 Task: Add Attachment from computer to Card Card0000000397 in Board Board0000000100 in Workspace WS0000000034 in Trello. Add Cover Green to Card Card0000000397 in Board Board0000000100 in Workspace WS0000000034 in Trello. Add "Move Card To …" Button titled Button0000000397 to "top" of the list "To Do" to Card Card0000000397 in Board Board0000000100 in Workspace WS0000000034 in Trello. Add Description DS0000000397 to Card Card0000000398 in Board Board0000000100 in Workspace WS0000000034 in Trello. Add Comment CM0000000397 to Card Card0000000398 in Board Board0000000100 in Workspace WS0000000034 in Trello
Action: Mouse moved to (595, 637)
Screenshot: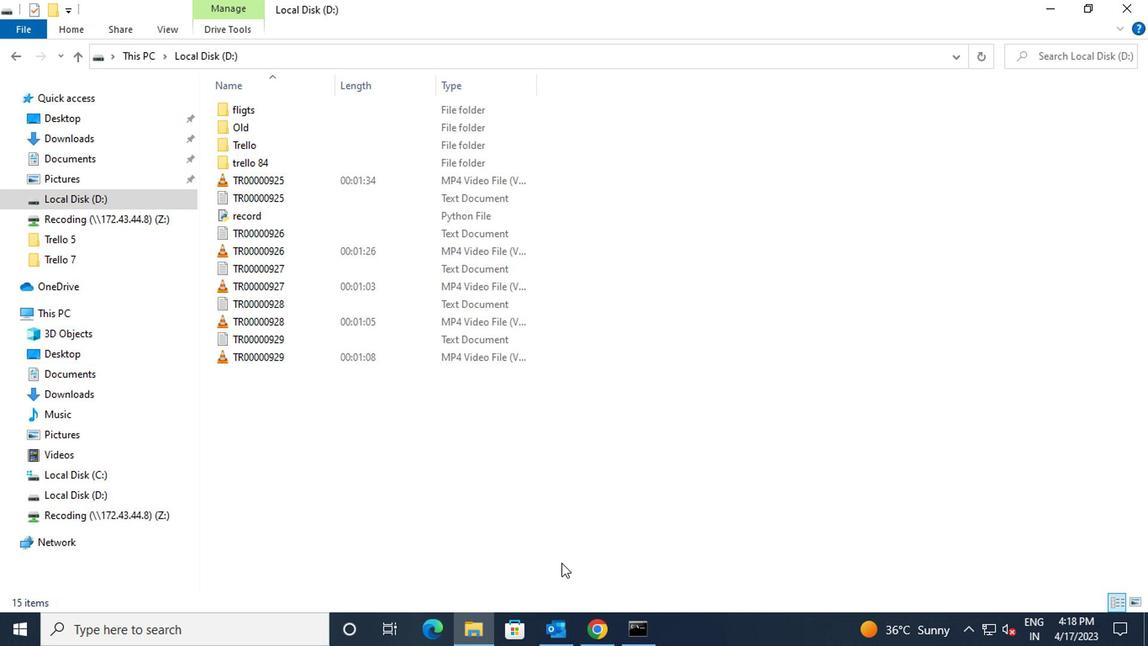 
Action: Mouse pressed left at (595, 637)
Screenshot: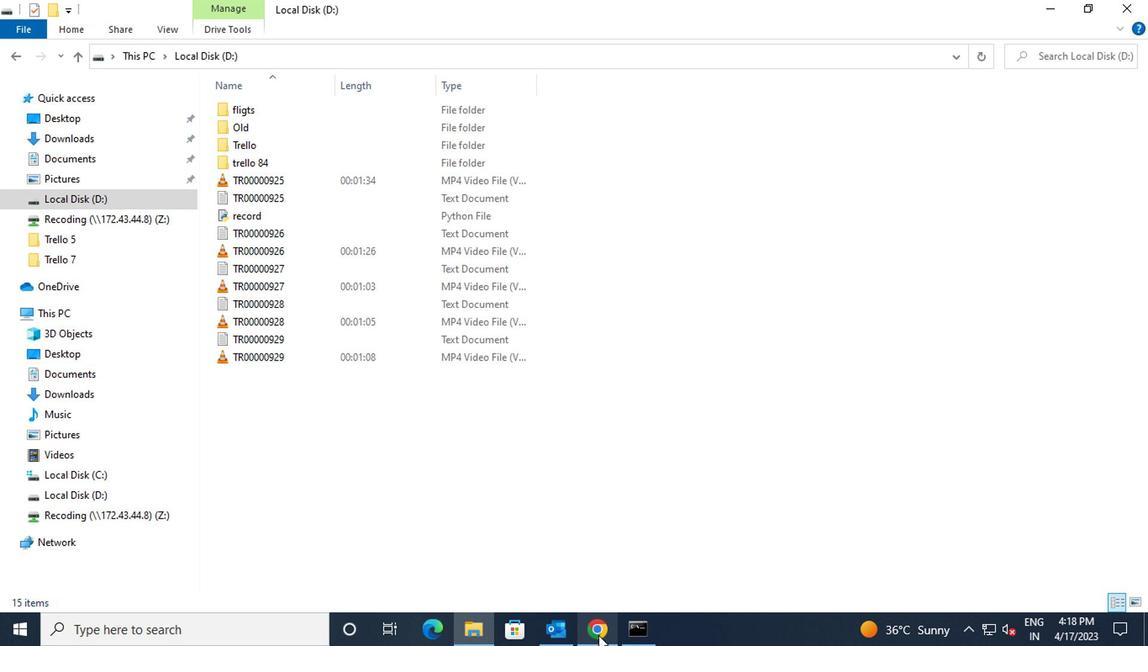 
Action: Mouse moved to (355, 249)
Screenshot: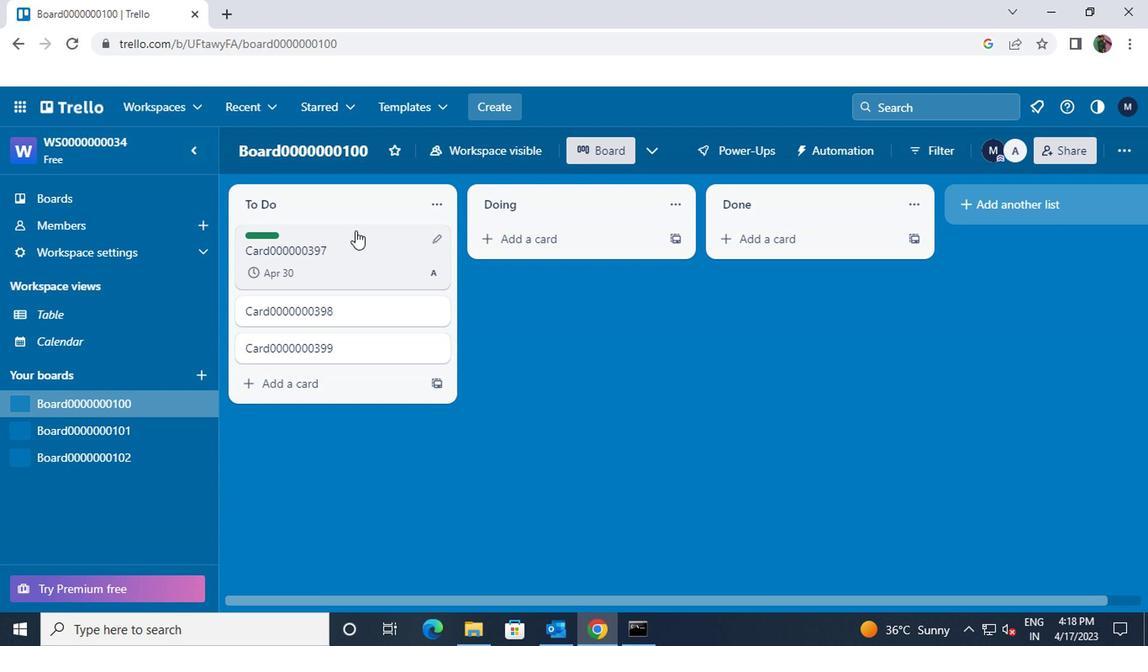 
Action: Mouse pressed left at (355, 249)
Screenshot: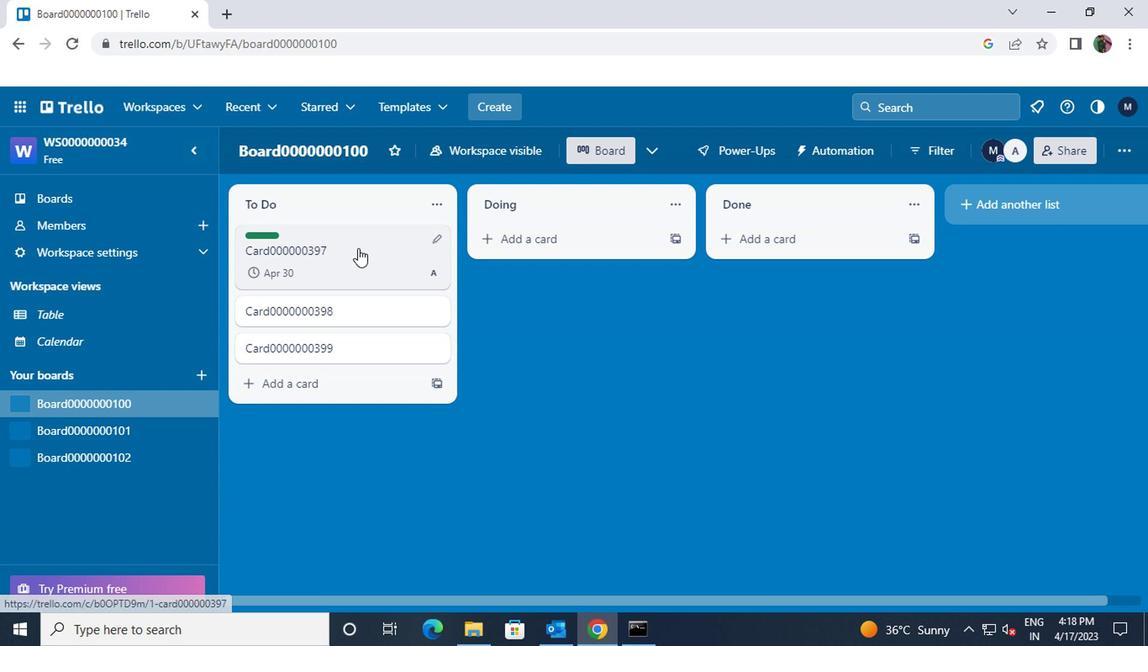 
Action: Mouse moved to (778, 375)
Screenshot: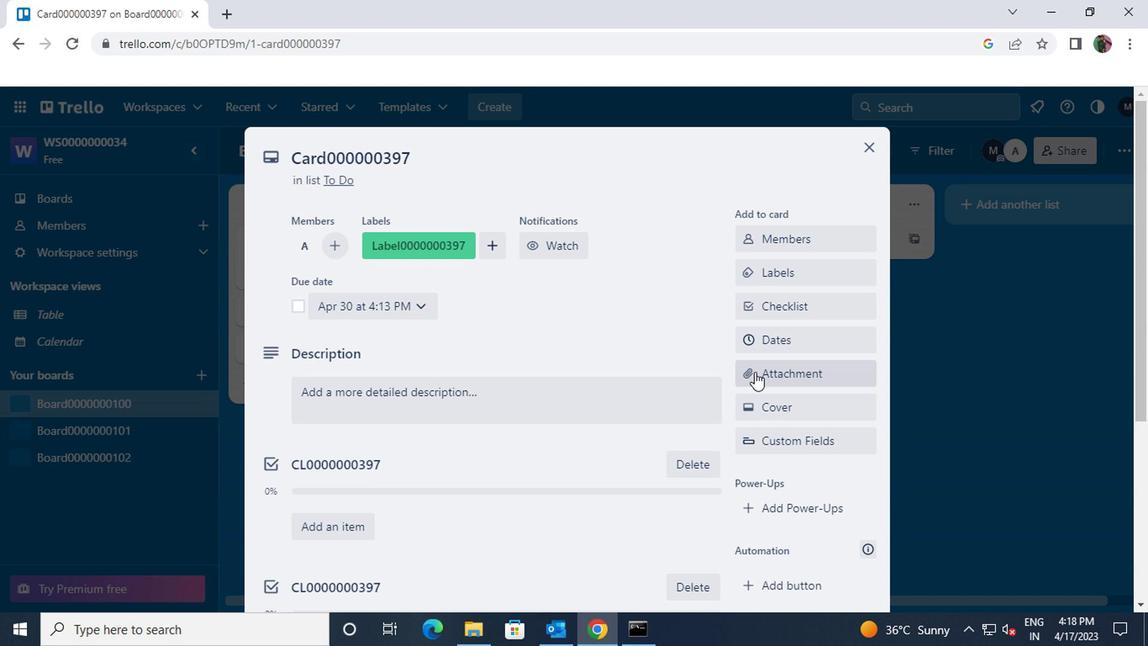 
Action: Mouse pressed left at (778, 375)
Screenshot: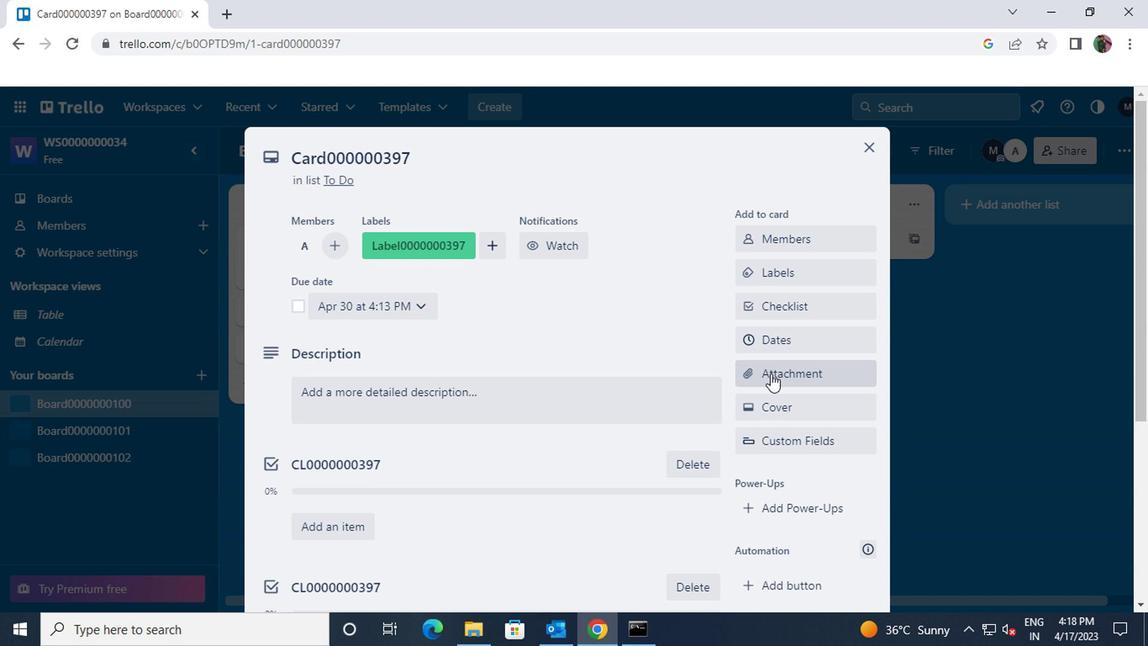 
Action: Mouse moved to (807, 168)
Screenshot: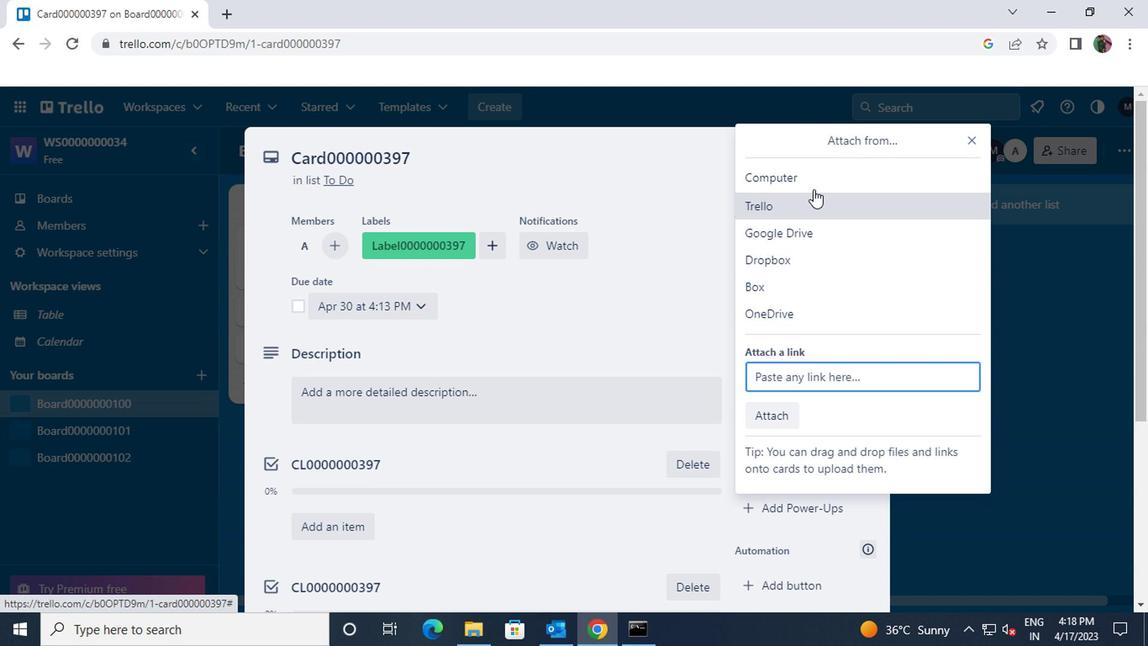 
Action: Mouse pressed left at (807, 168)
Screenshot: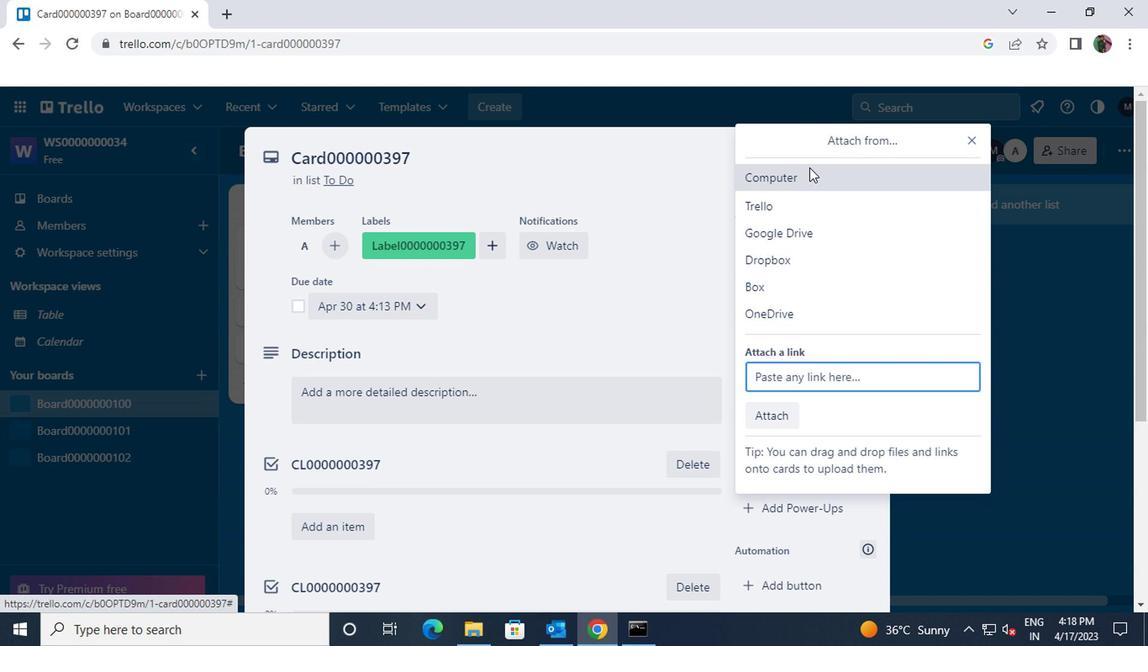 
Action: Mouse moved to (456, 175)
Screenshot: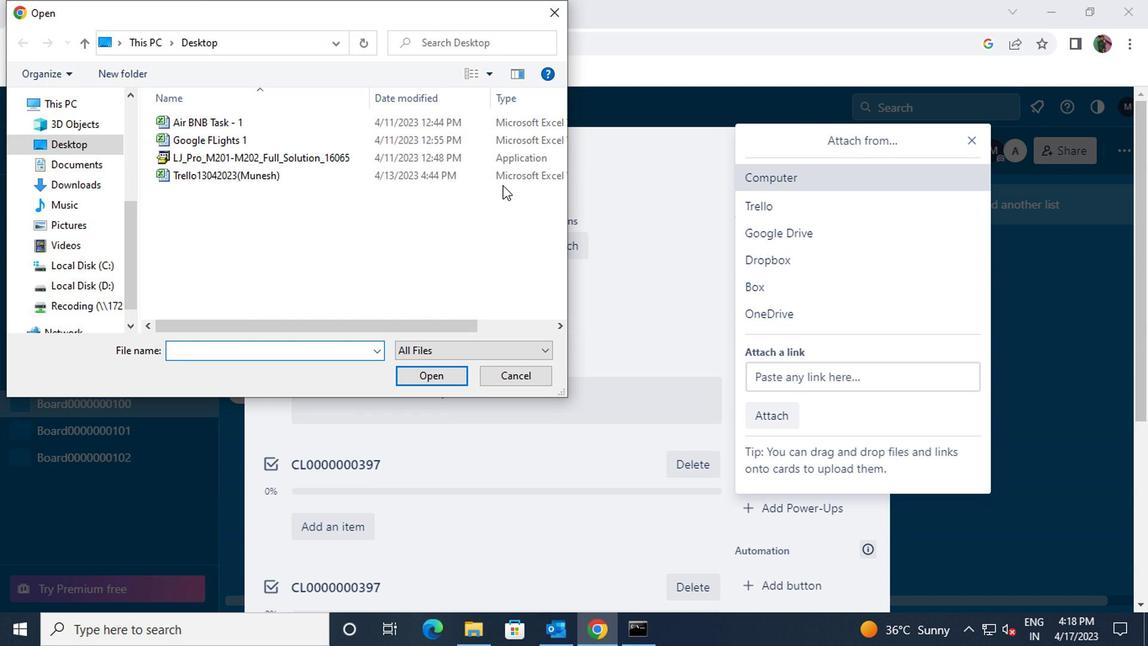 
Action: Mouse pressed left at (456, 175)
Screenshot: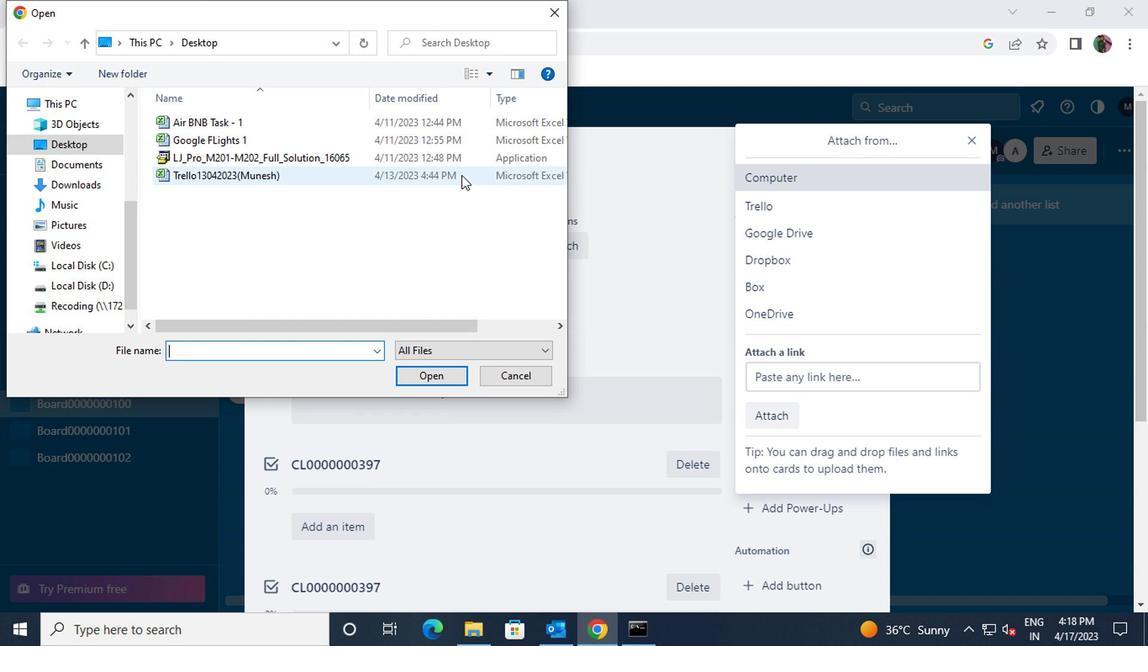 
Action: Mouse moved to (432, 375)
Screenshot: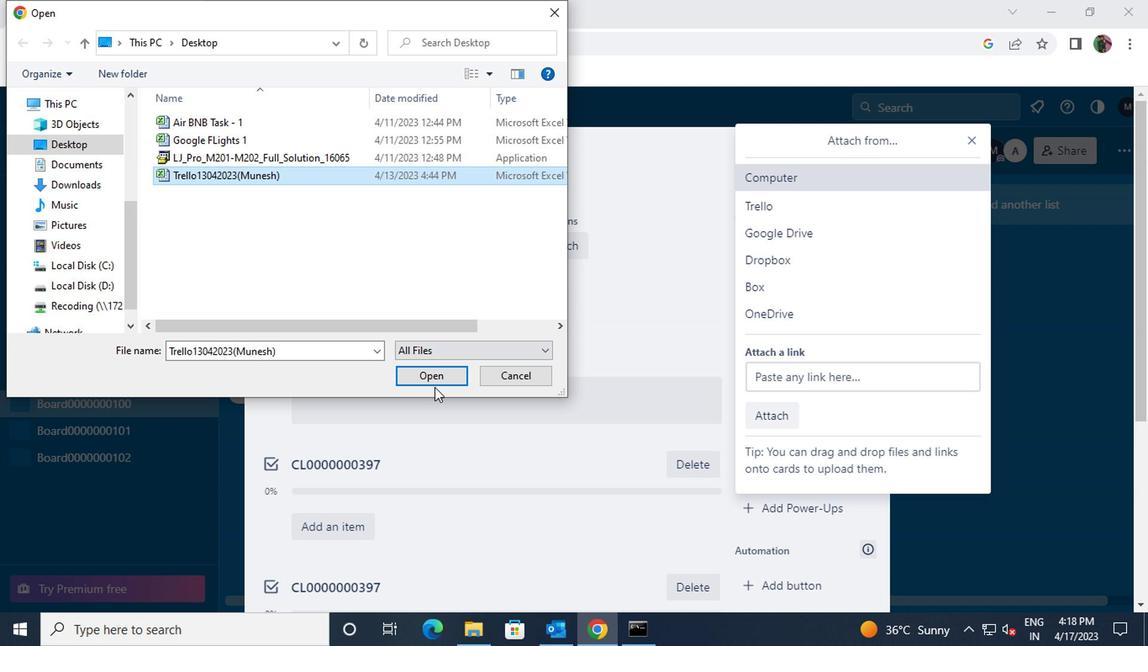
Action: Mouse pressed left at (432, 375)
Screenshot: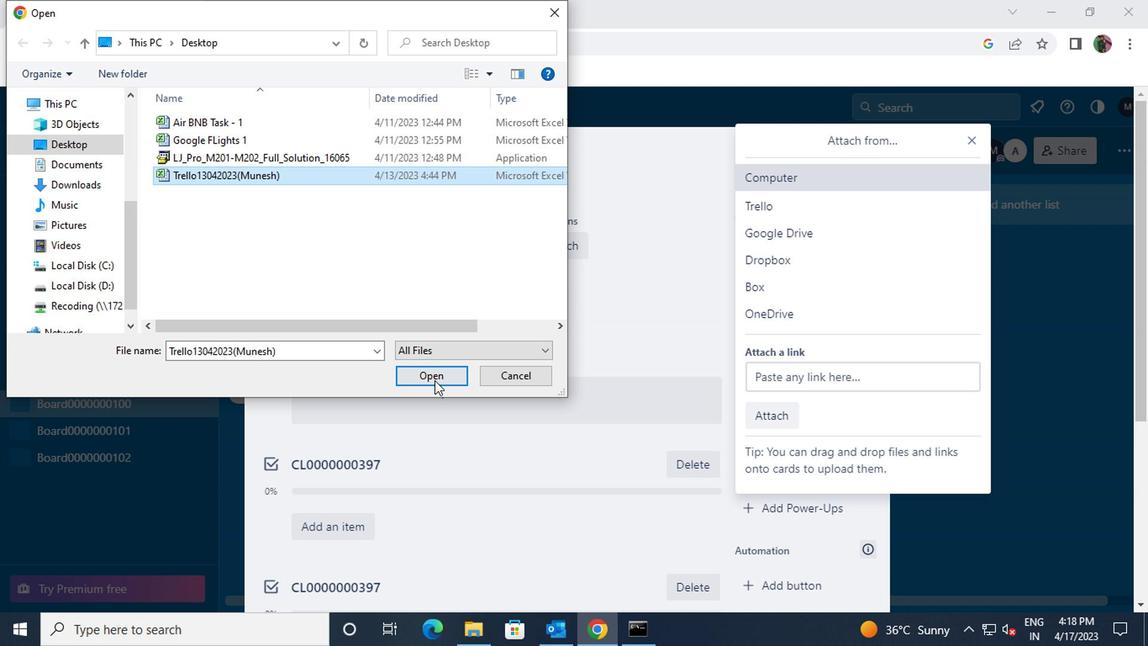
Action: Mouse moved to (796, 411)
Screenshot: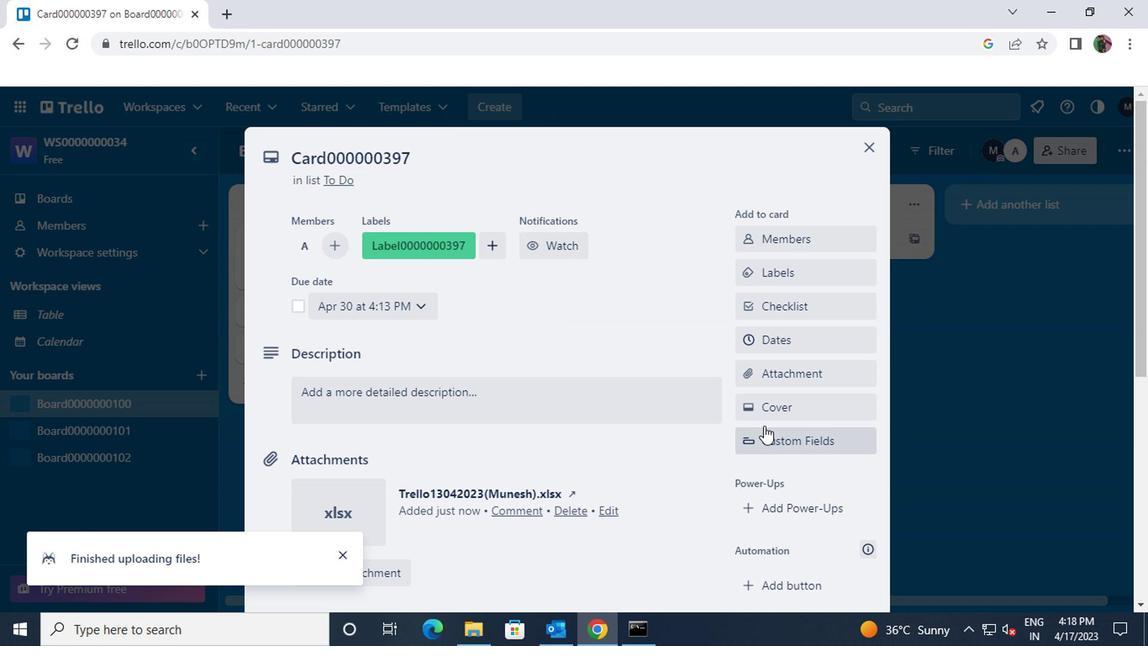 
Action: Mouse pressed left at (796, 411)
Screenshot: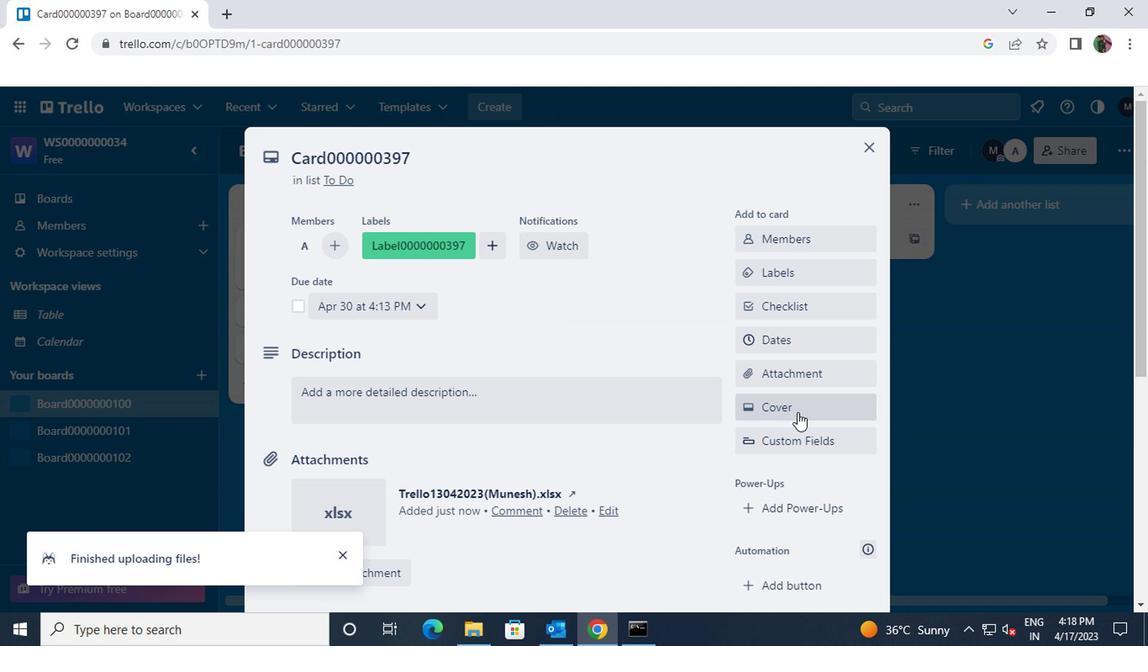 
Action: Mouse moved to (772, 288)
Screenshot: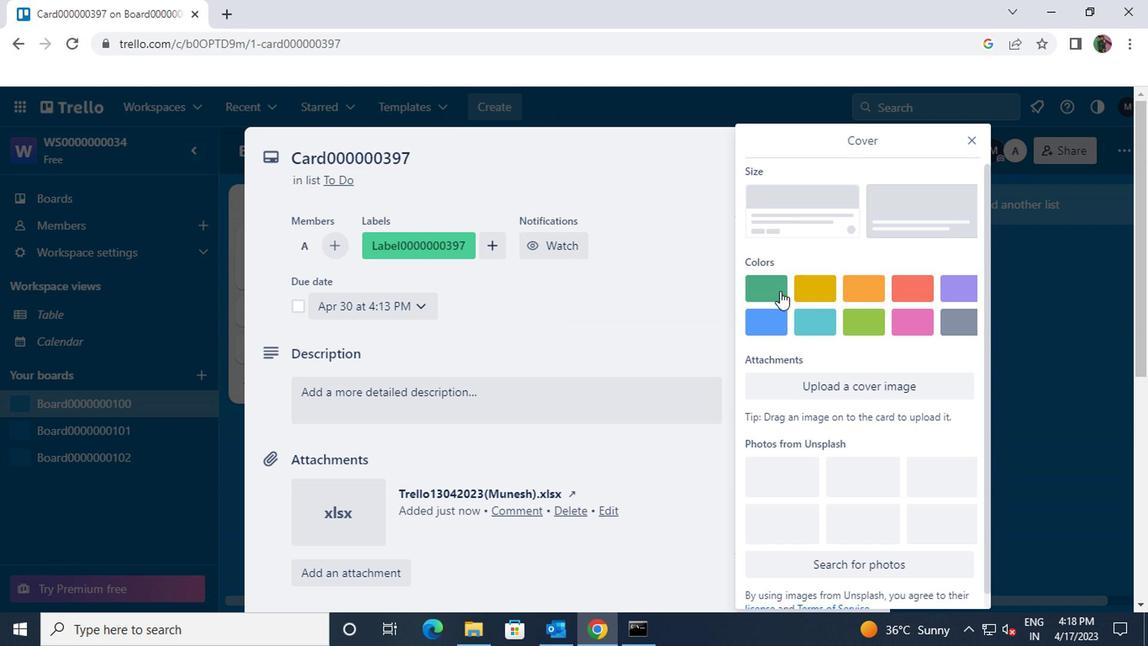 
Action: Mouse pressed left at (772, 288)
Screenshot: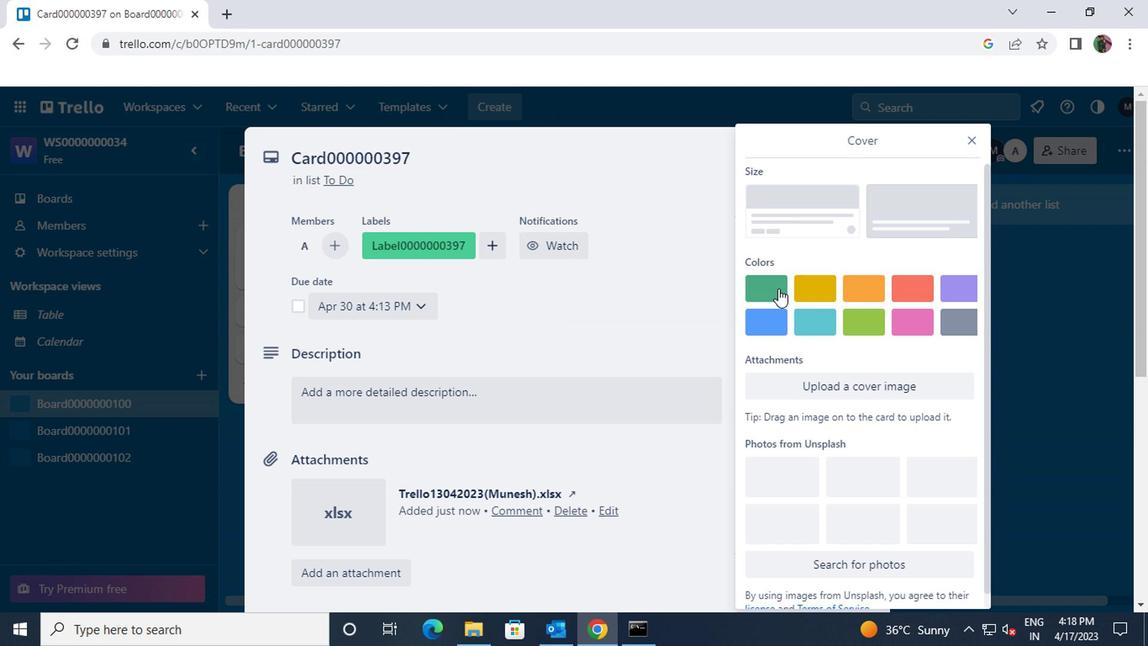 
Action: Mouse moved to (967, 143)
Screenshot: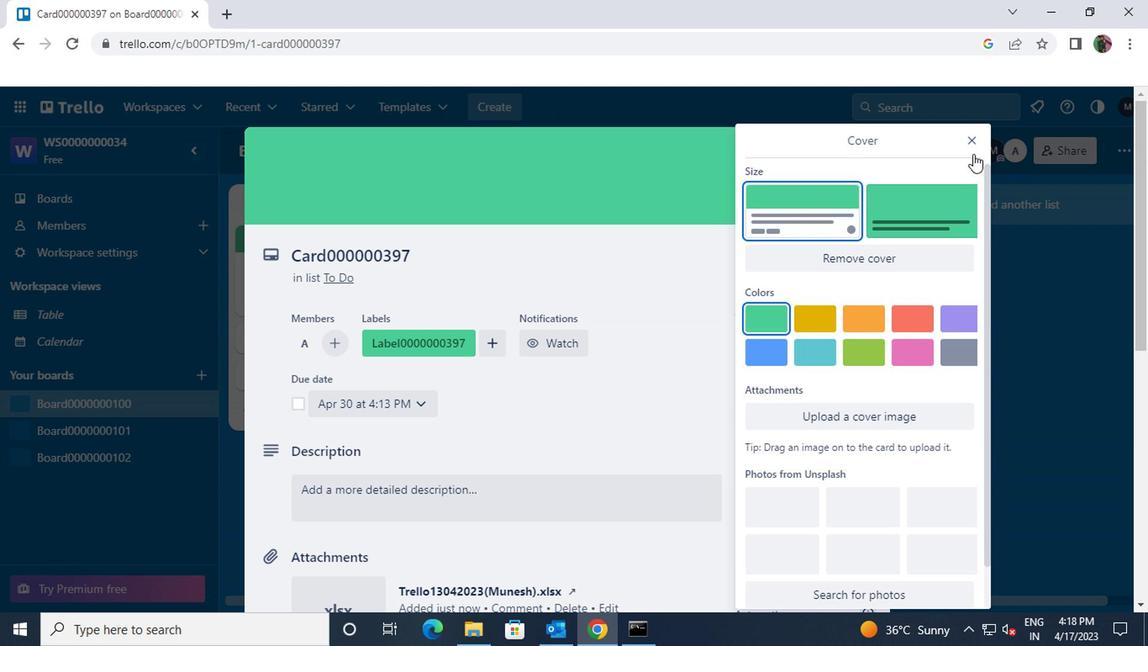 
Action: Mouse pressed left at (967, 143)
Screenshot: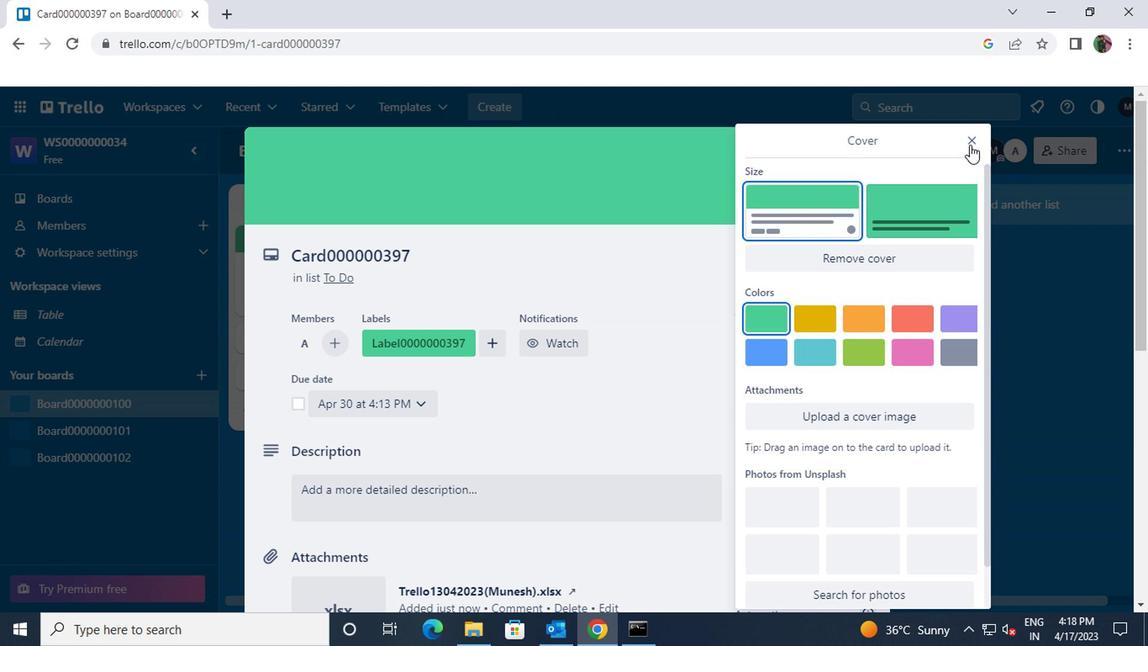 
Action: Mouse moved to (812, 368)
Screenshot: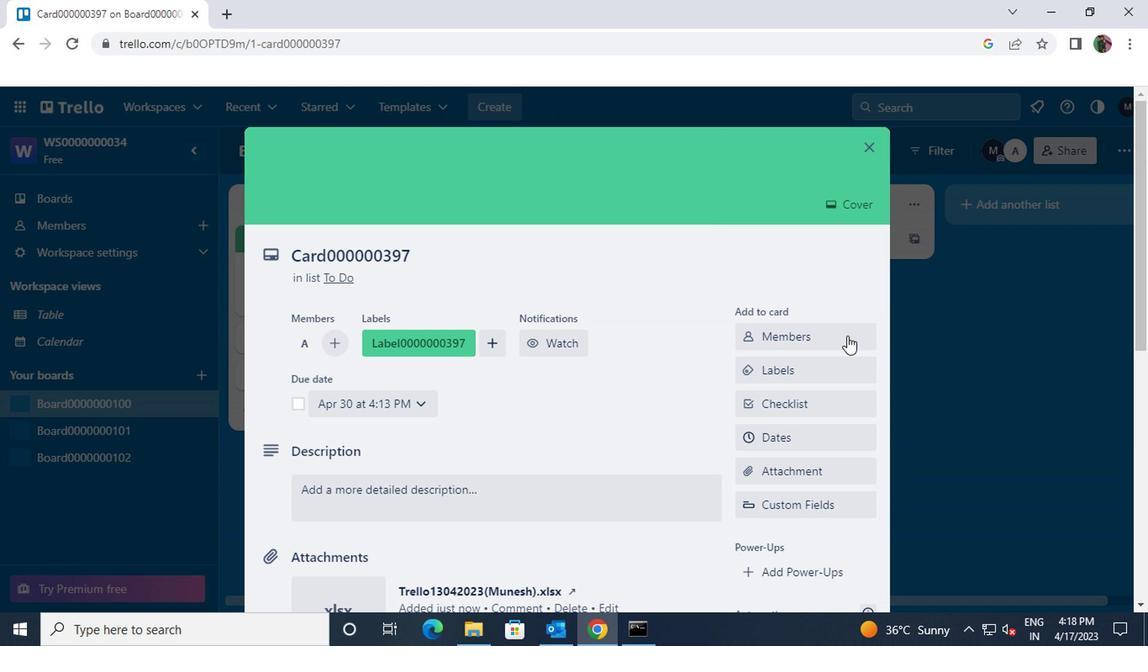 
Action: Mouse scrolled (812, 367) with delta (0, -1)
Screenshot: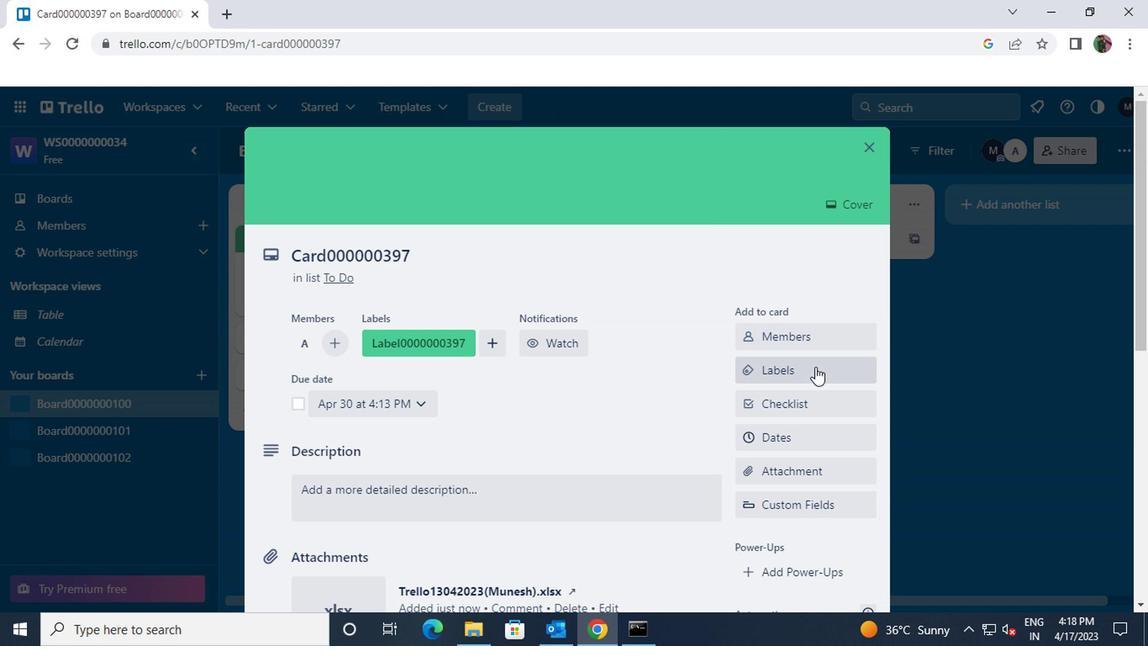 
Action: Mouse scrolled (812, 367) with delta (0, -1)
Screenshot: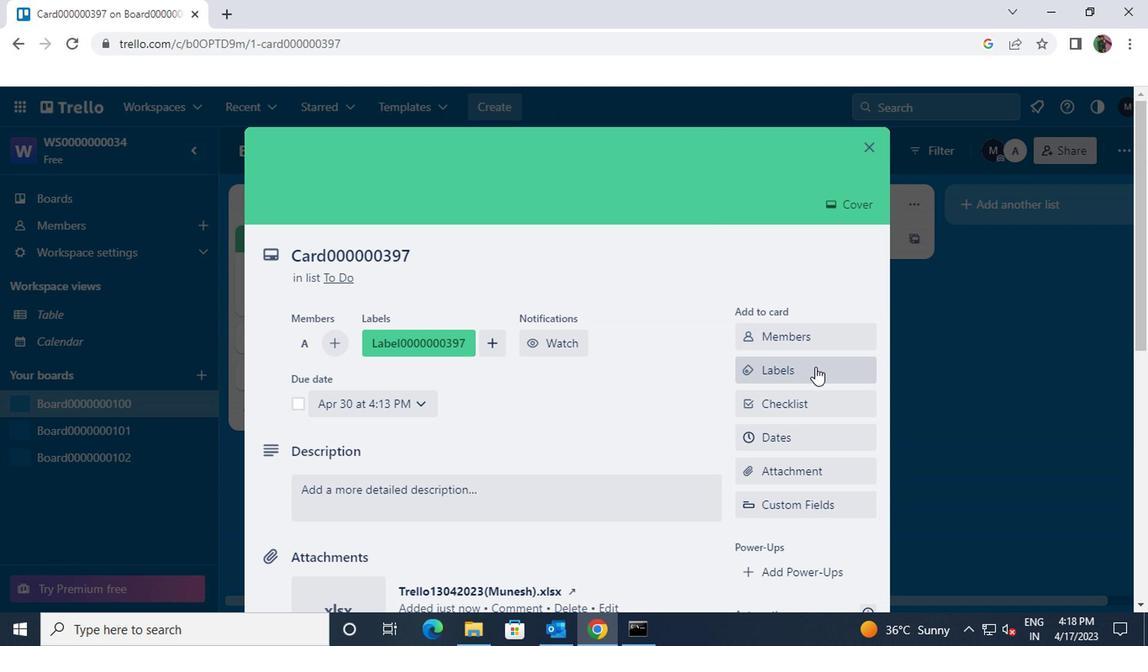 
Action: Mouse moved to (811, 368)
Screenshot: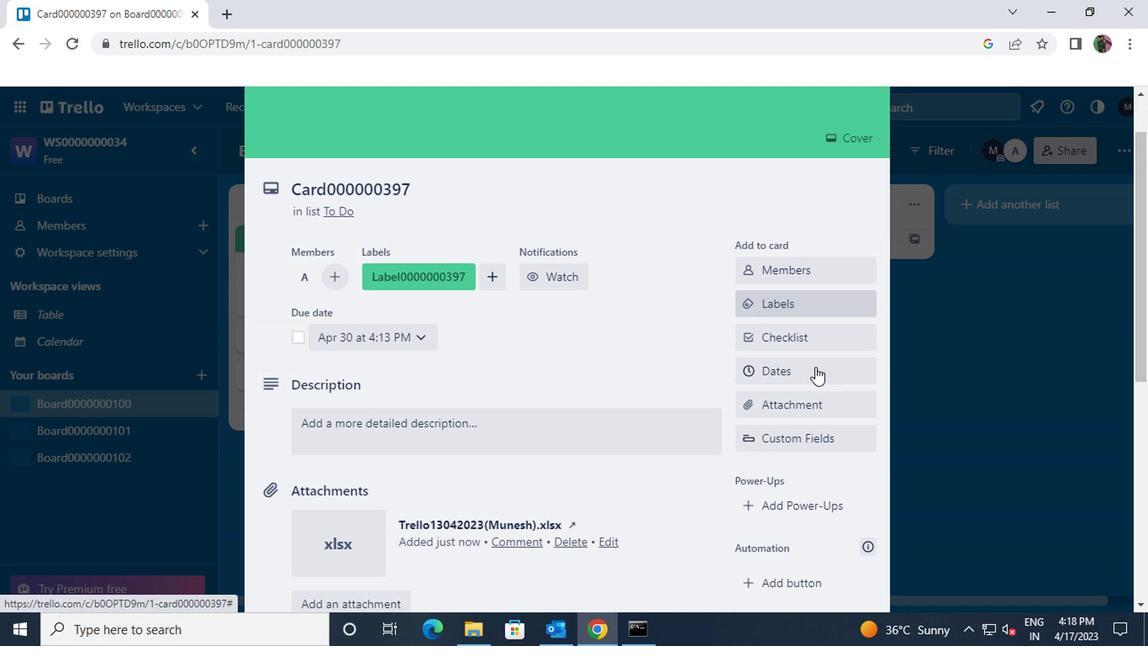 
Action: Mouse scrolled (811, 367) with delta (0, -1)
Screenshot: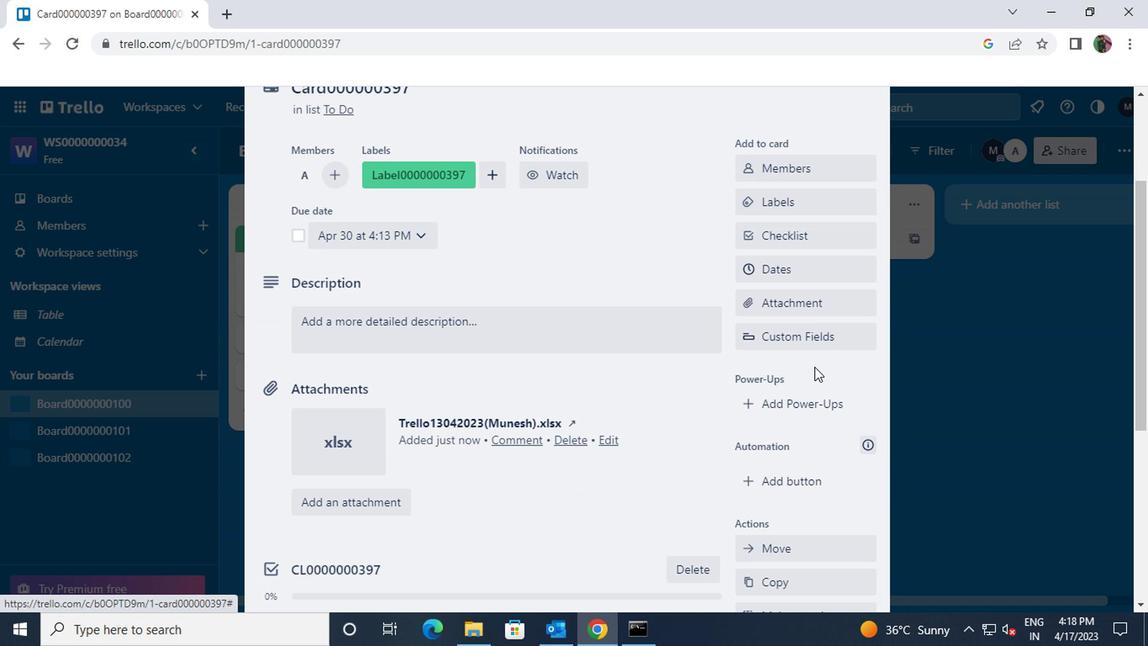 
Action: Mouse moved to (799, 397)
Screenshot: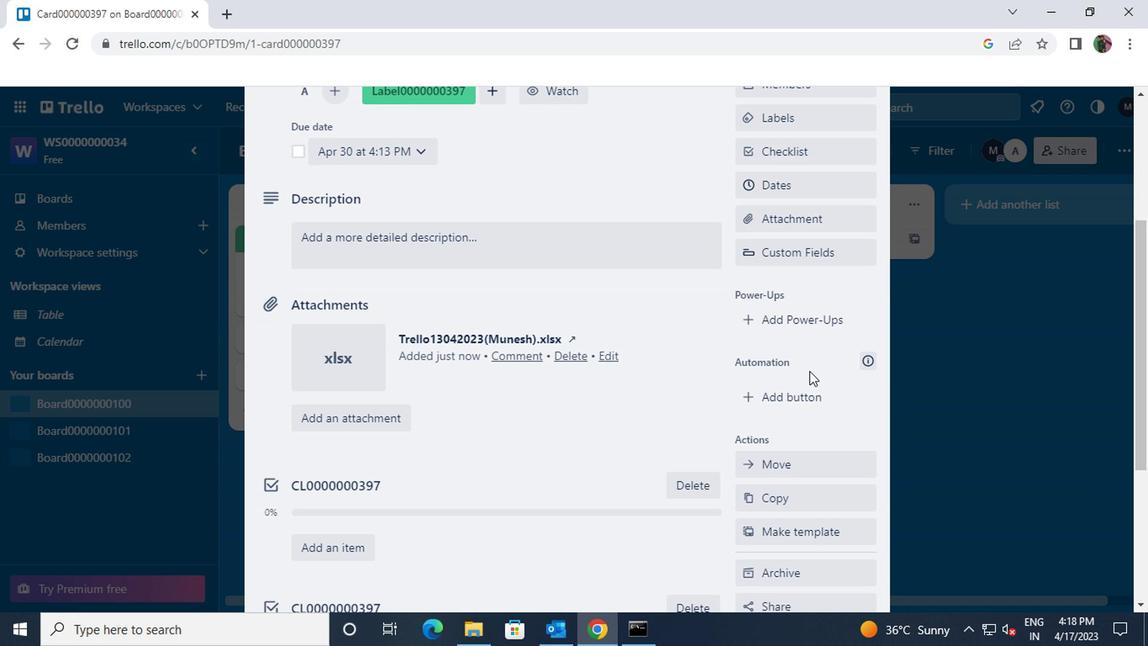 
Action: Mouse pressed left at (799, 397)
Screenshot: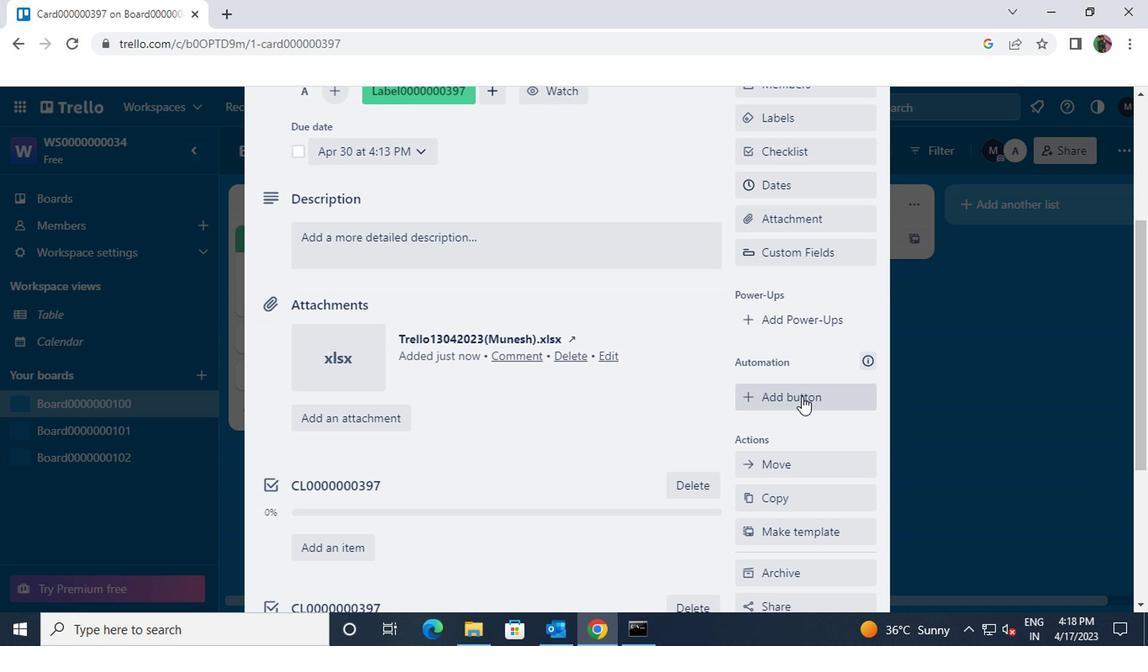 
Action: Mouse moved to (820, 216)
Screenshot: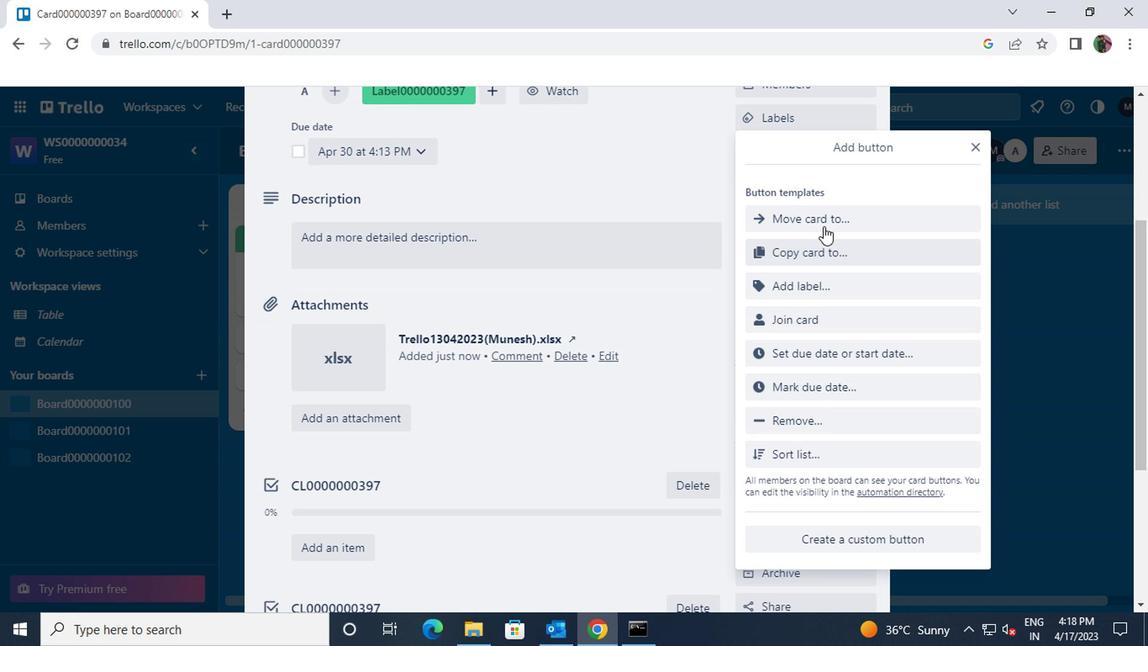 
Action: Mouse pressed left at (820, 216)
Screenshot: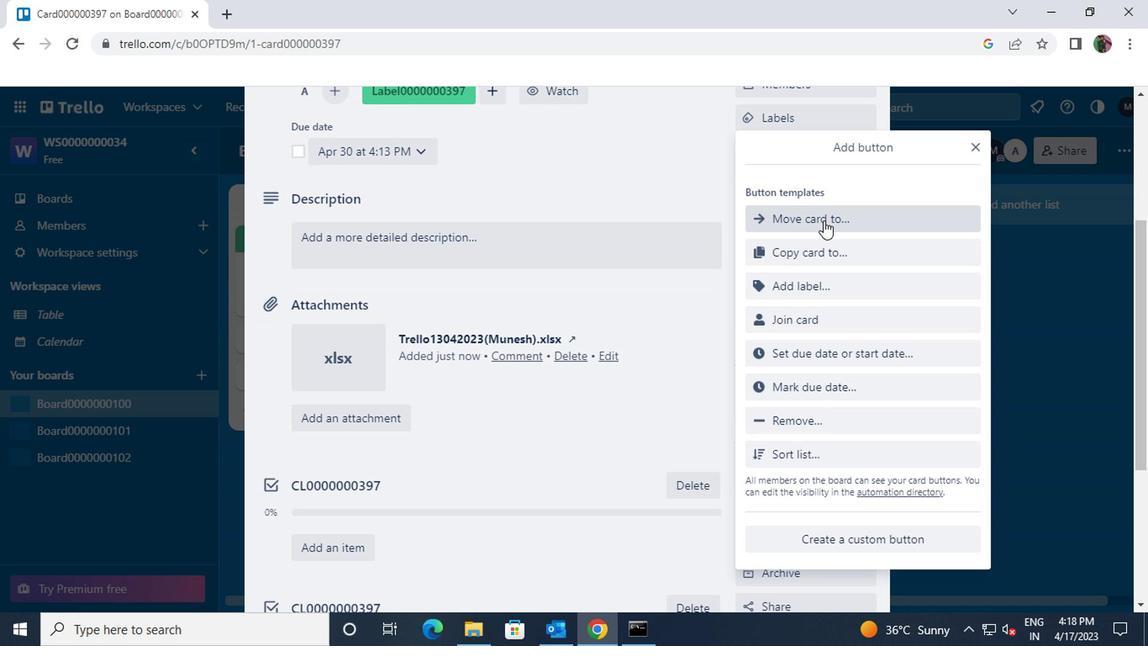 
Action: Key pressed <Key.shift>BUTTTON0000000397
Screenshot: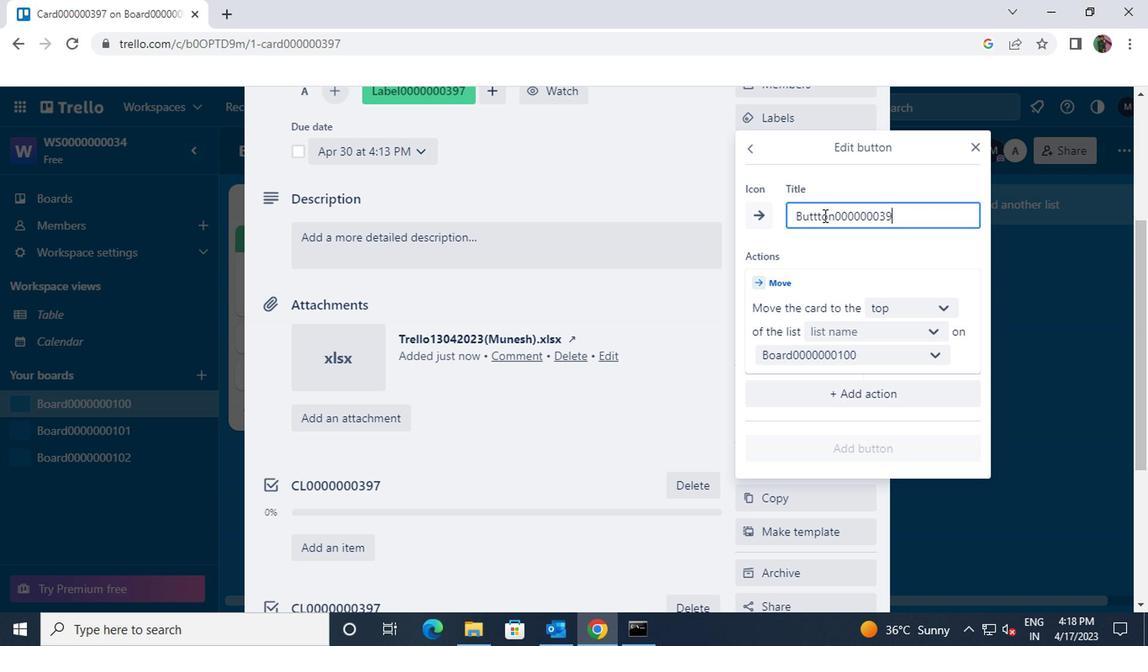
Action: Mouse moved to (944, 299)
Screenshot: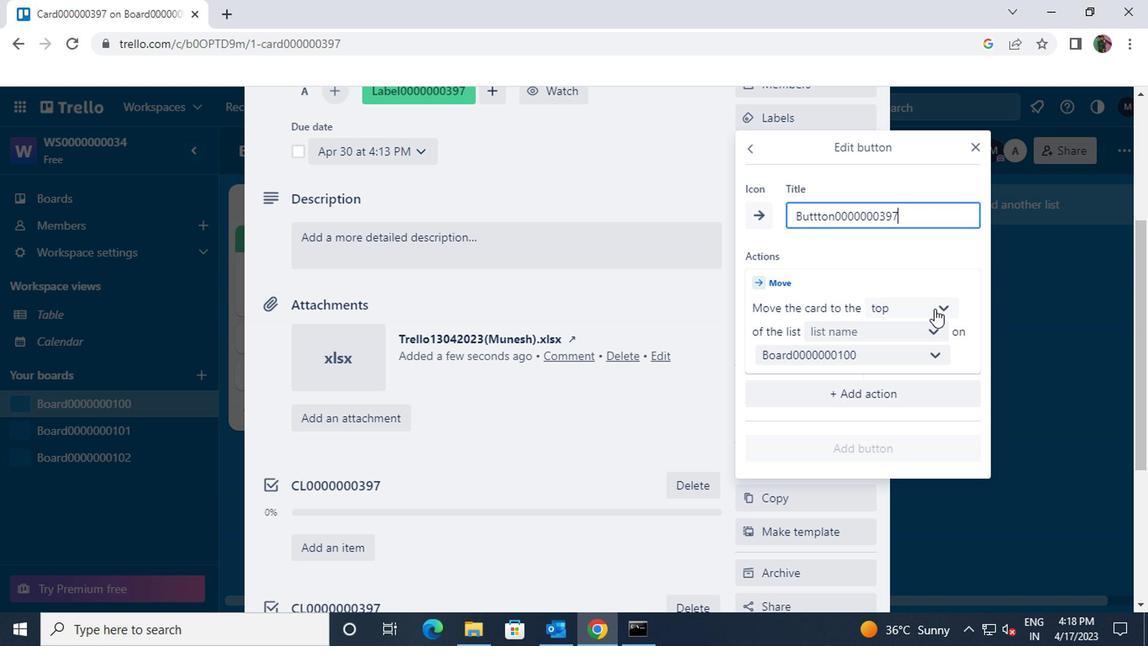
Action: Mouse pressed left at (944, 299)
Screenshot: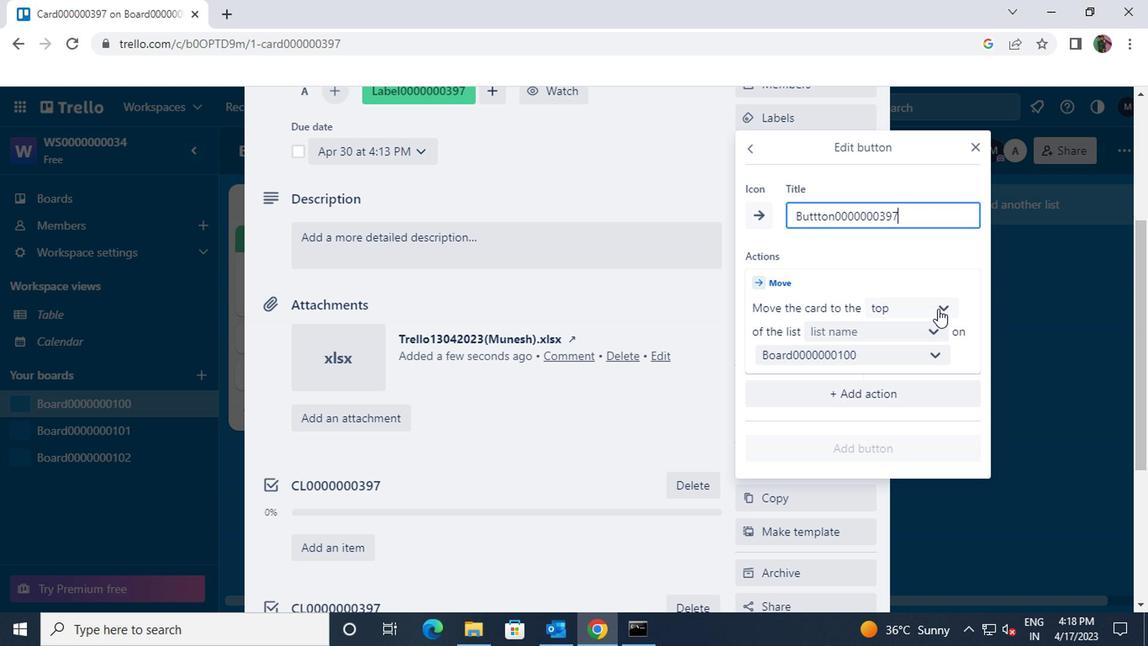 
Action: Mouse moved to (924, 332)
Screenshot: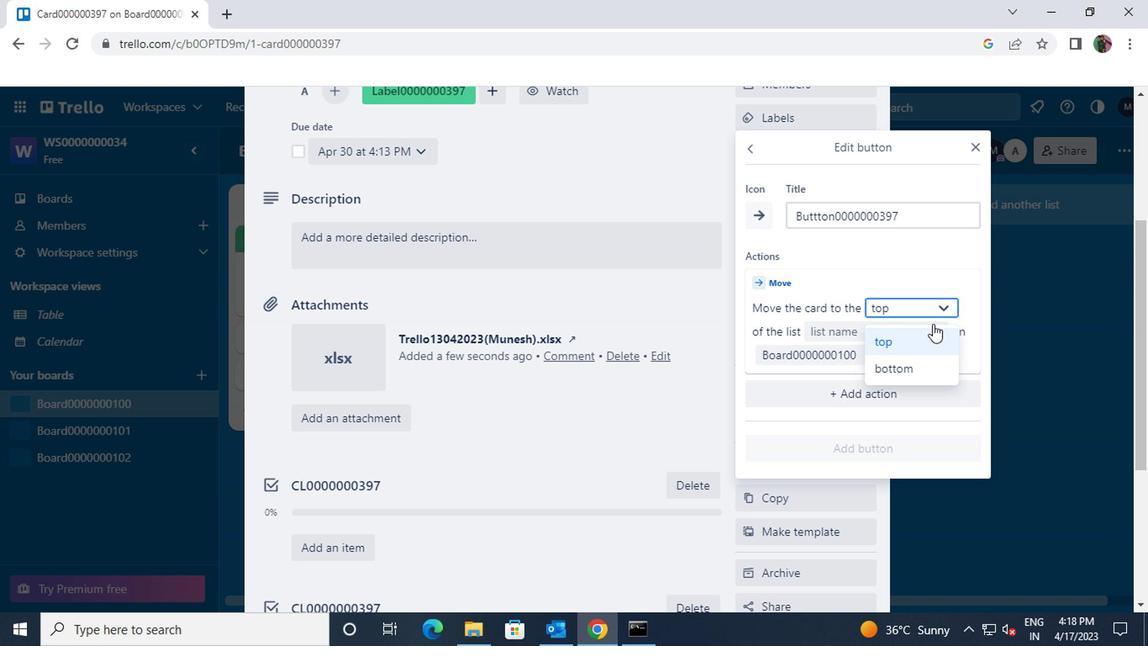 
Action: Mouse pressed left at (924, 332)
Screenshot: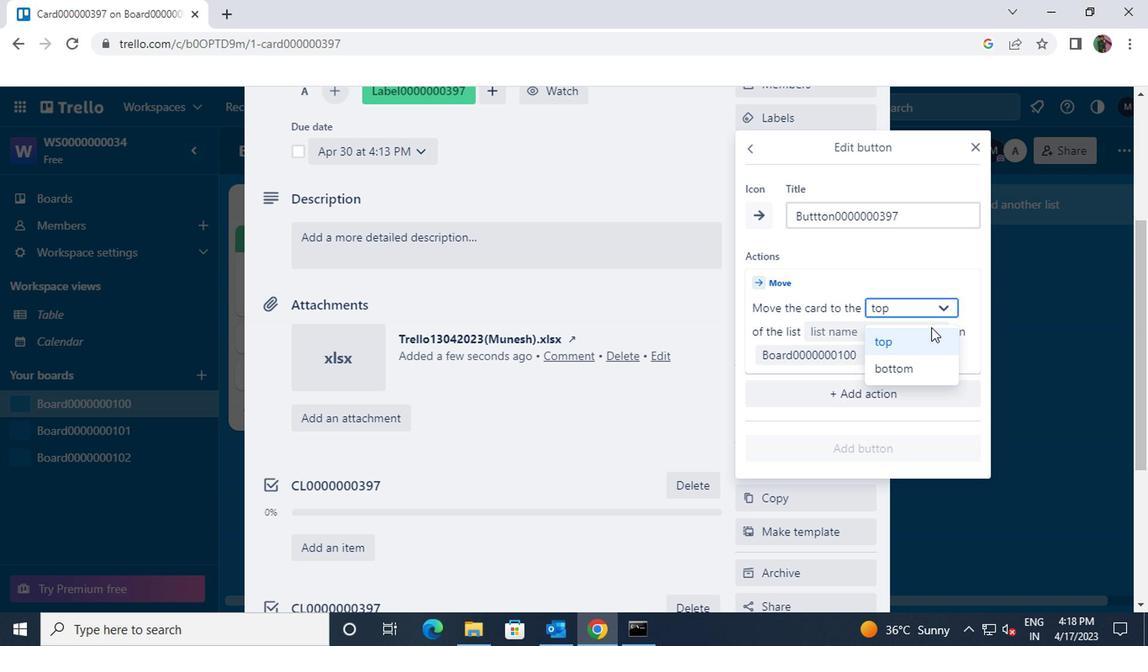 
Action: Mouse moved to (927, 337)
Screenshot: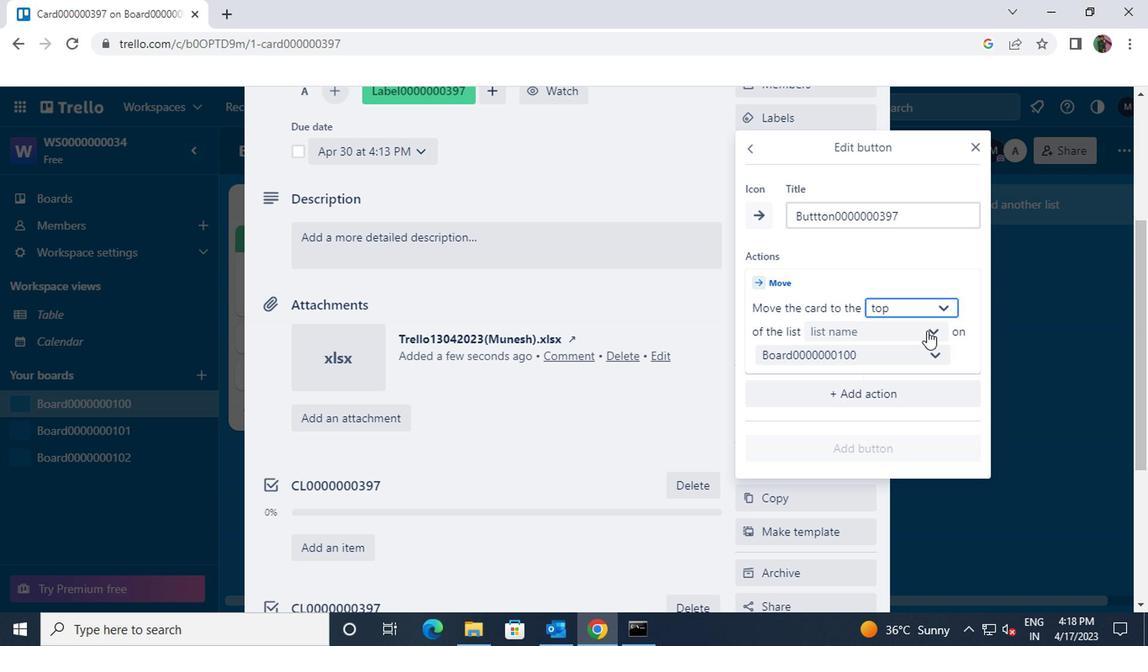 
Action: Mouse pressed left at (927, 337)
Screenshot: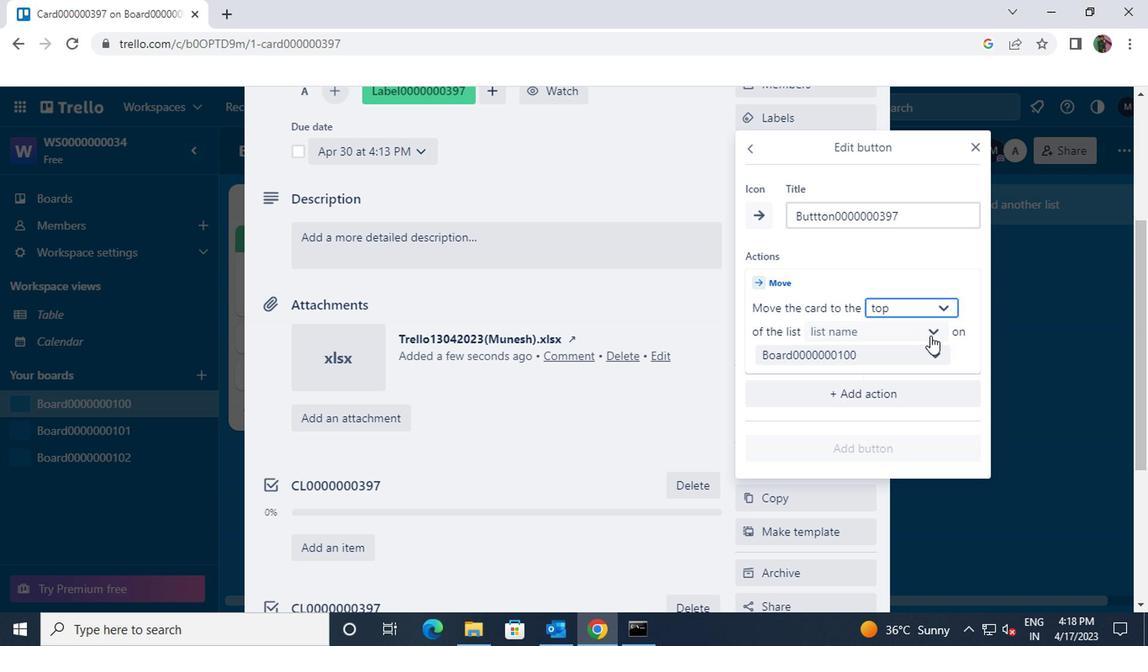 
Action: Mouse moved to (914, 366)
Screenshot: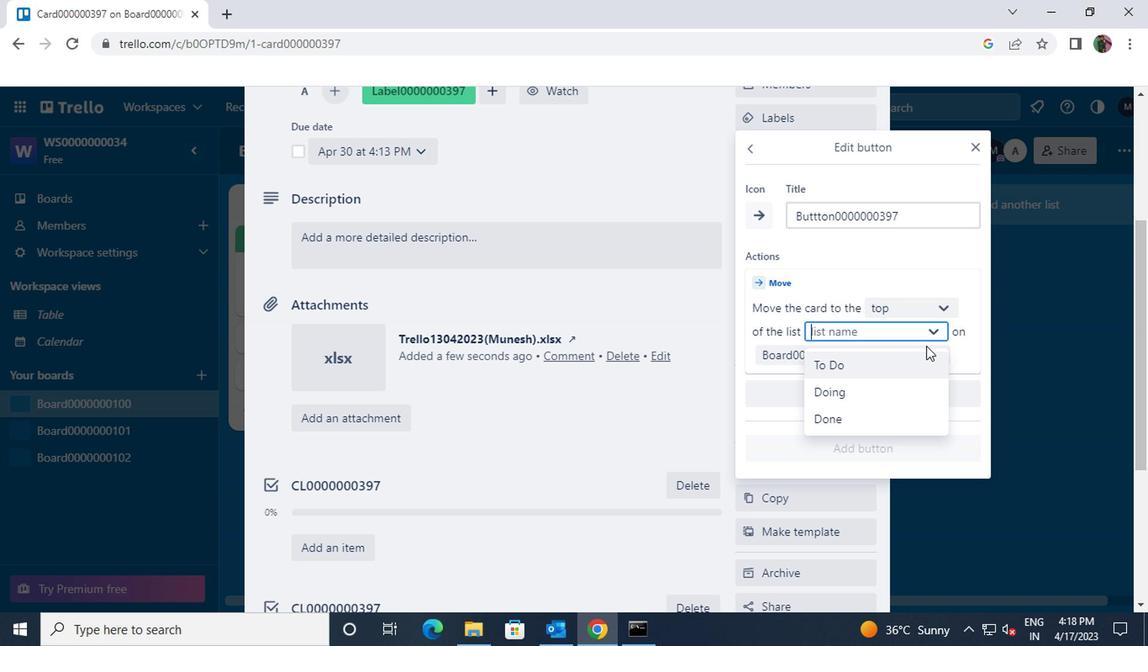 
Action: Mouse pressed left at (914, 366)
Screenshot: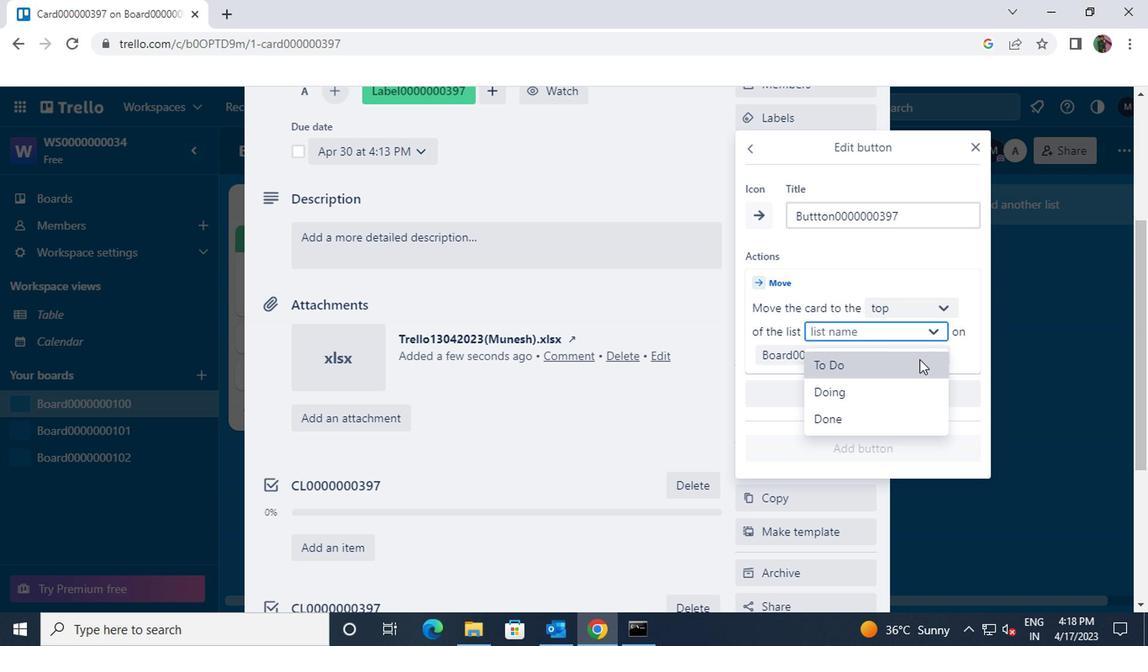 
Action: Mouse moved to (868, 449)
Screenshot: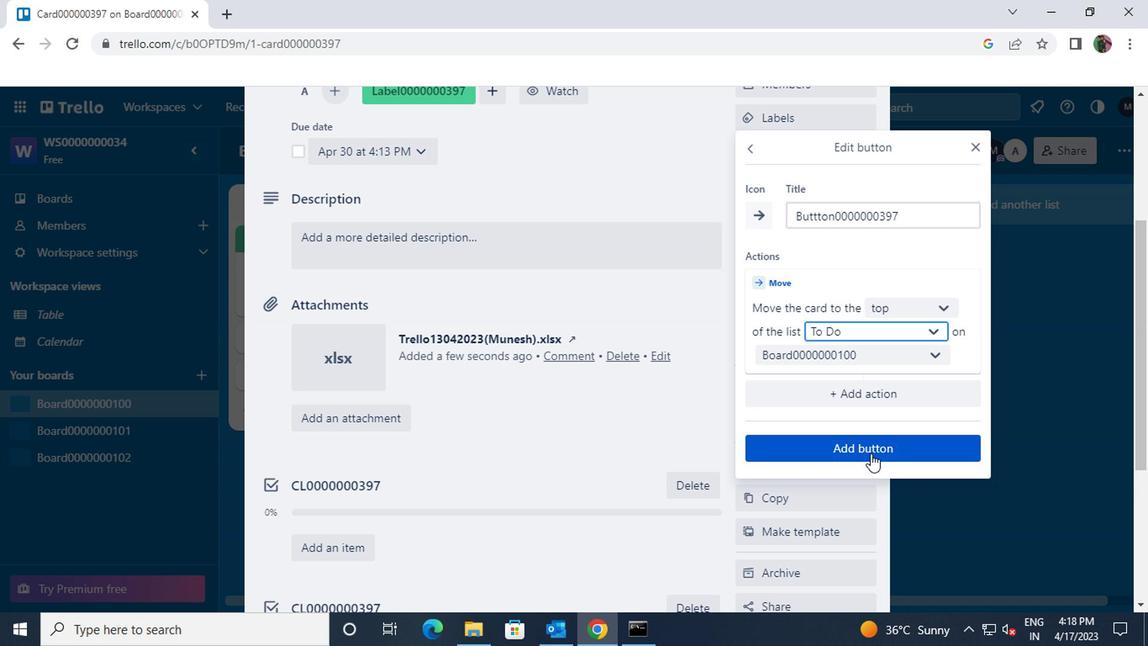 
Action: Mouse pressed left at (868, 449)
Screenshot: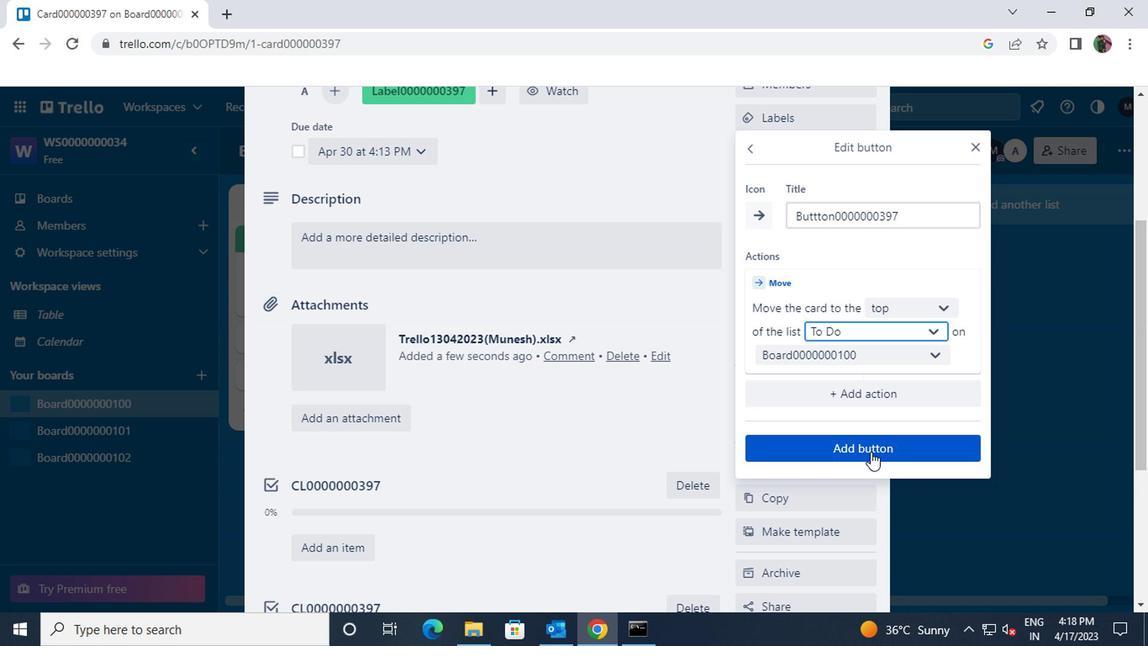 
Action: Mouse moved to (508, 249)
Screenshot: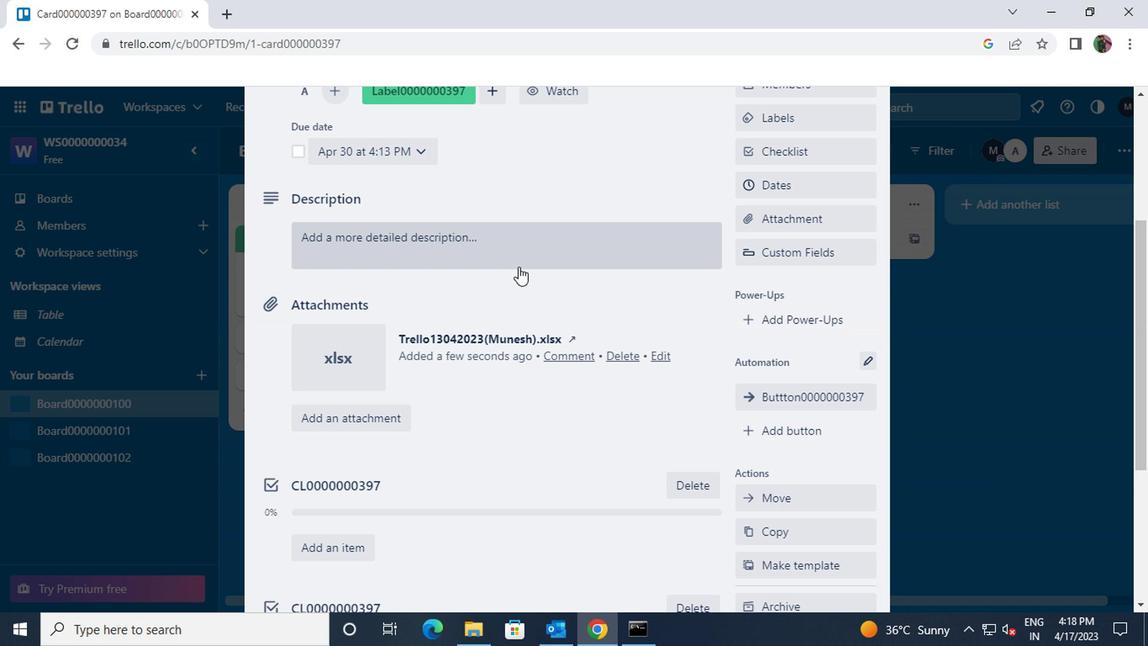 
Action: Mouse pressed left at (508, 249)
Screenshot: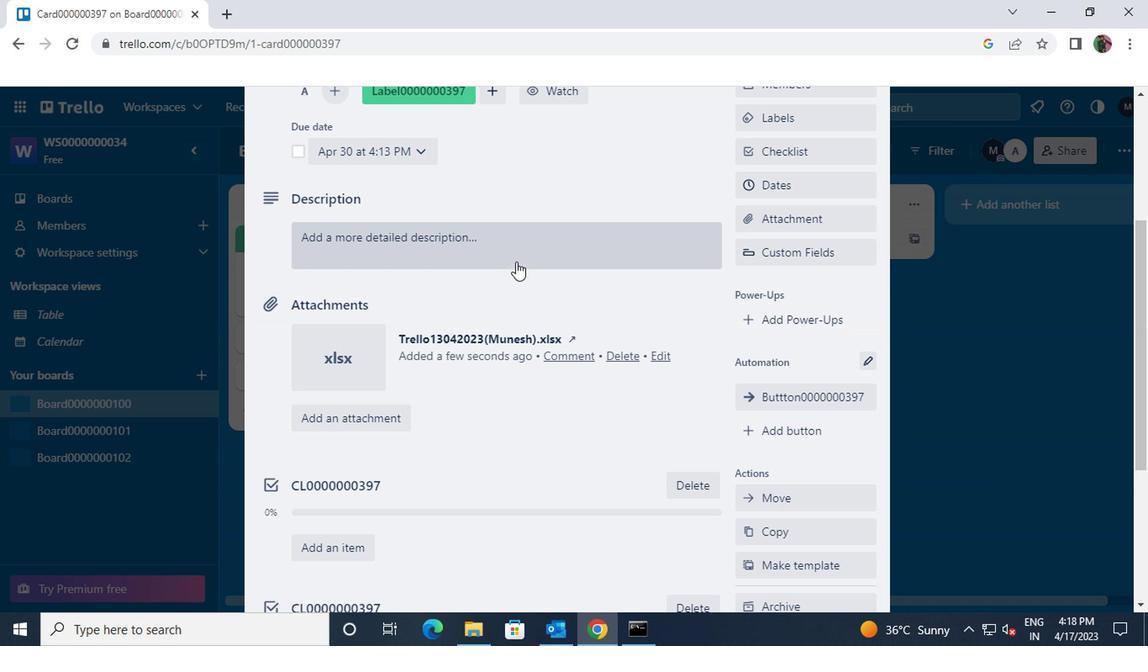
Action: Key pressed <Key.shift>DS0000000397
Screenshot: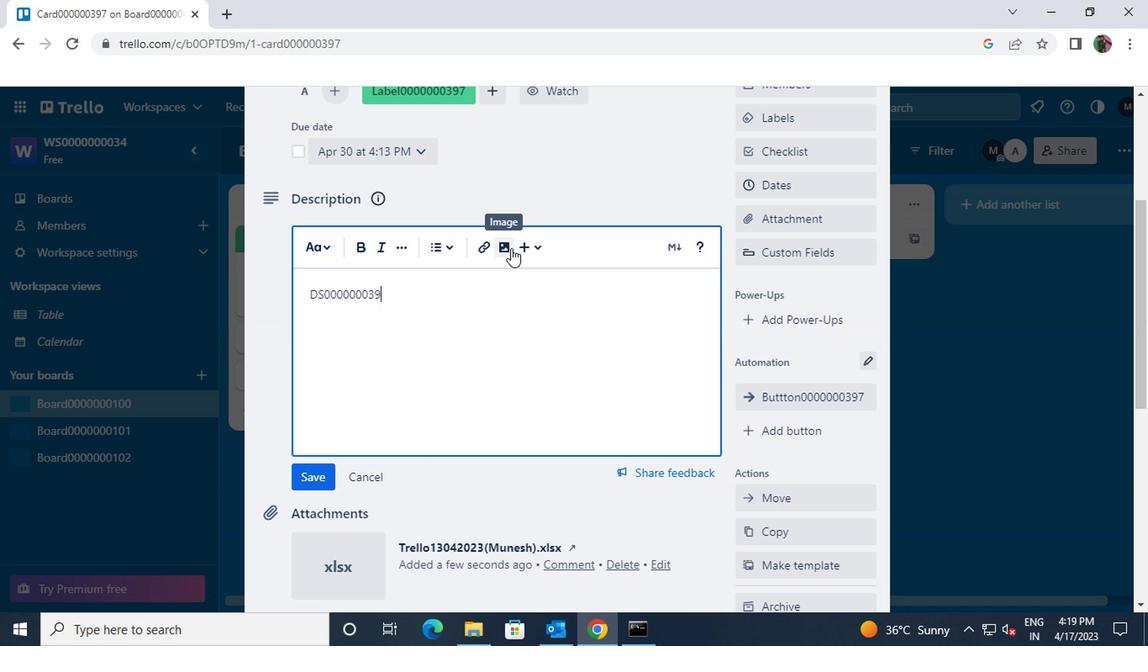 
Action: Mouse moved to (318, 476)
Screenshot: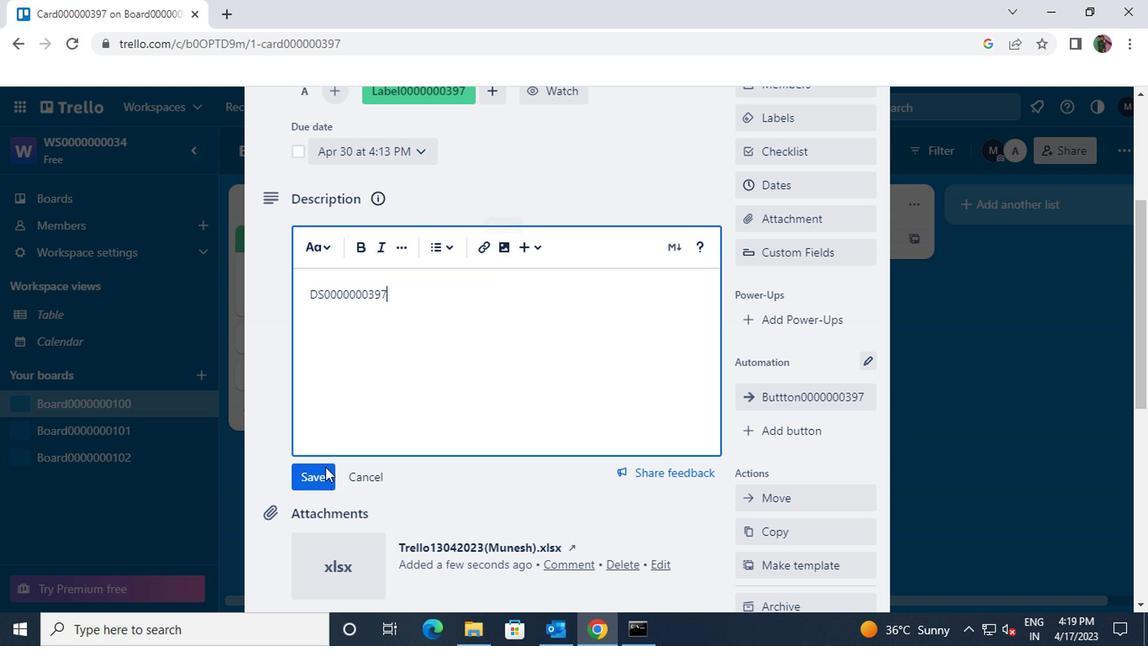 
Action: Mouse pressed left at (318, 476)
Screenshot: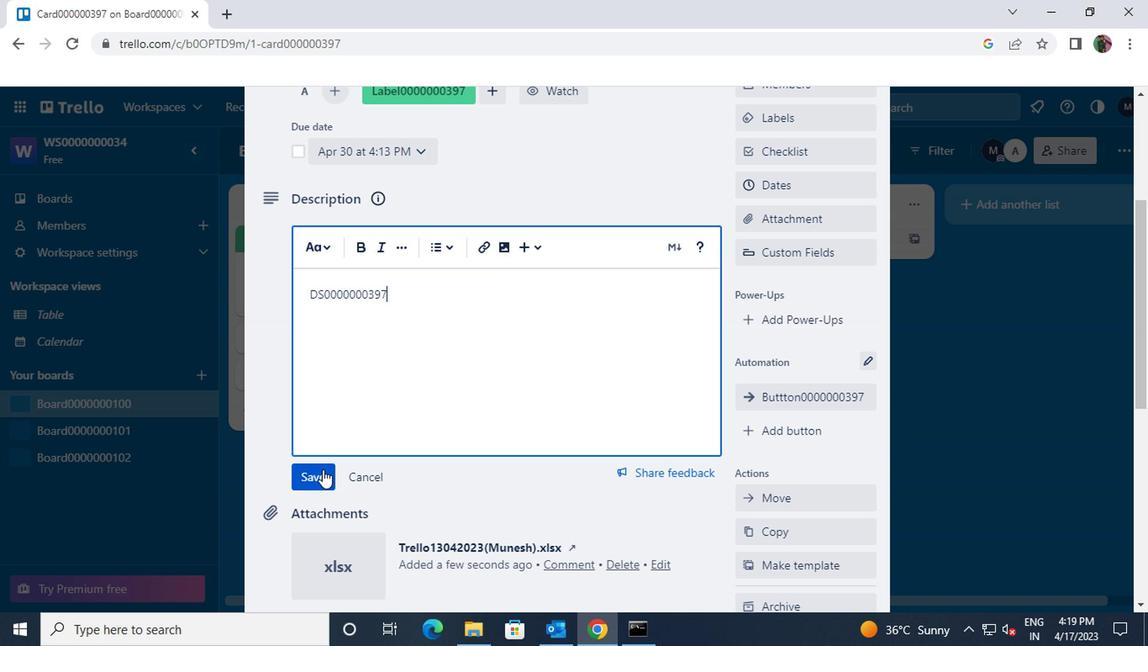 
Action: Mouse moved to (369, 445)
Screenshot: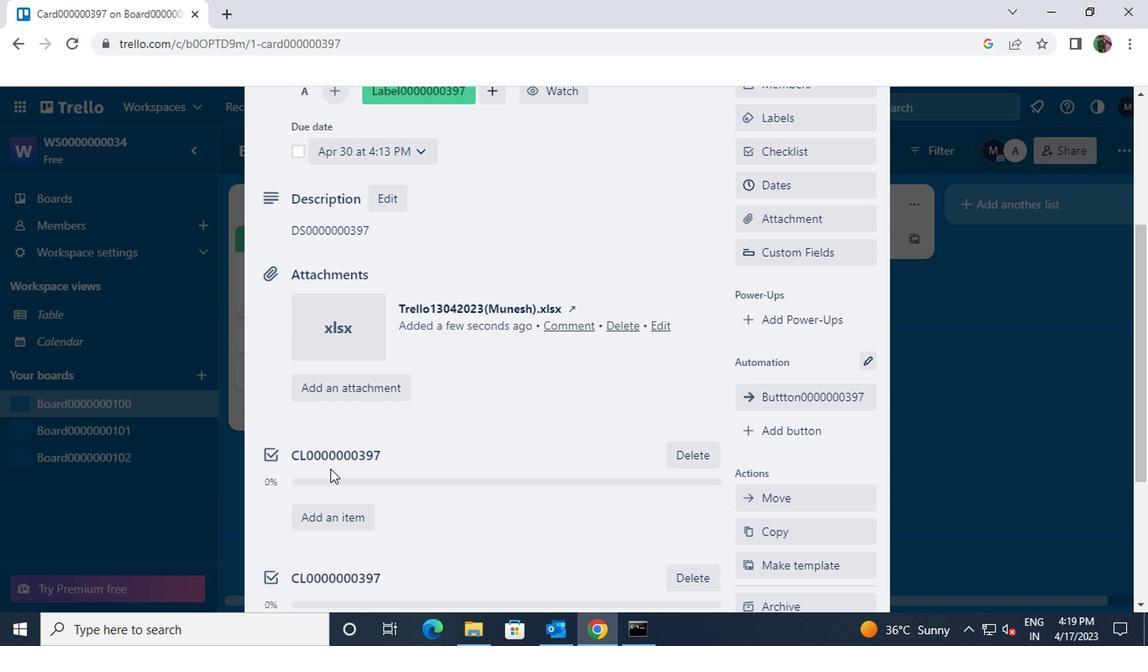 
Action: Mouse scrolled (369, 444) with delta (0, 0)
Screenshot: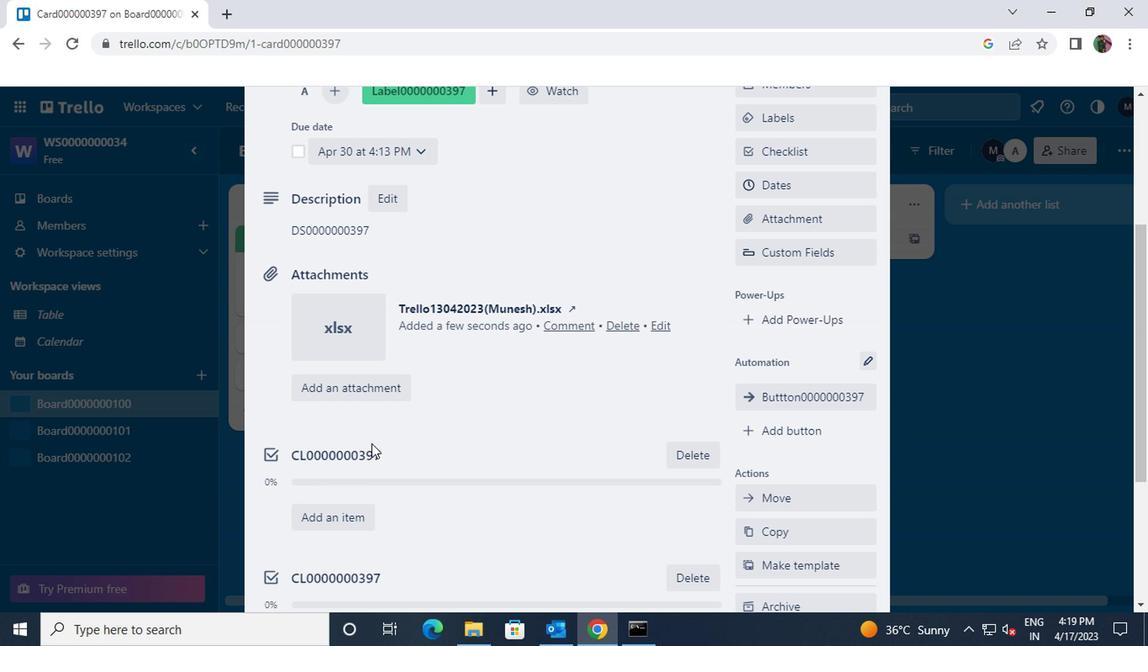 
Action: Mouse scrolled (369, 444) with delta (0, 0)
Screenshot: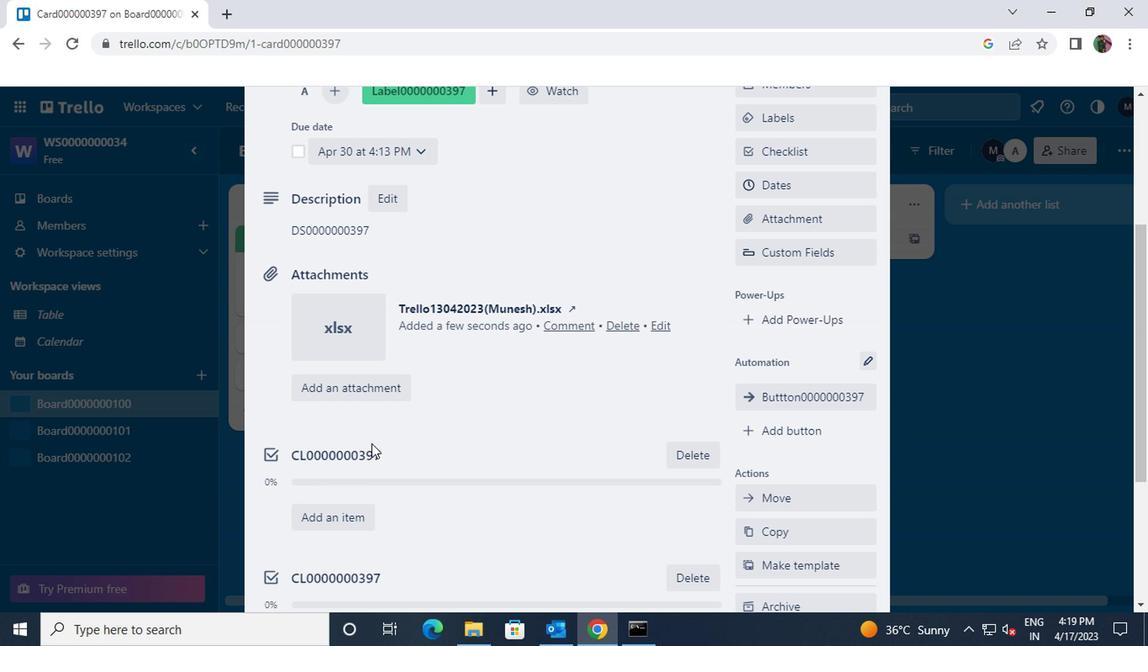 
Action: Mouse scrolled (369, 444) with delta (0, 0)
Screenshot: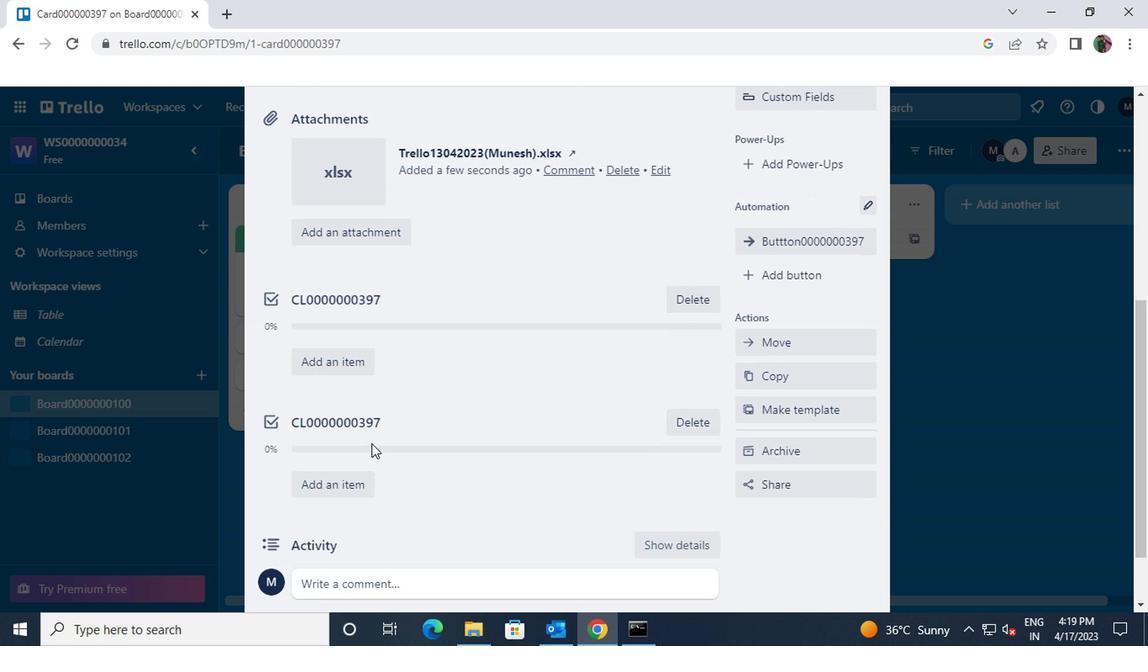 
Action: Mouse moved to (377, 499)
Screenshot: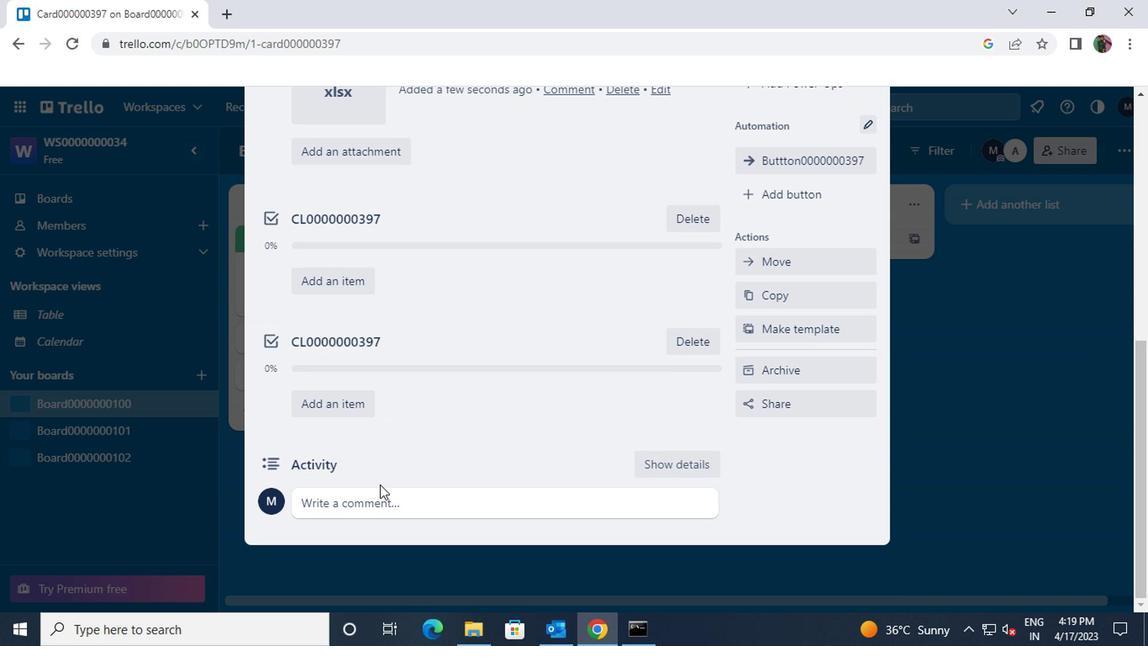 
Action: Mouse pressed left at (377, 499)
Screenshot: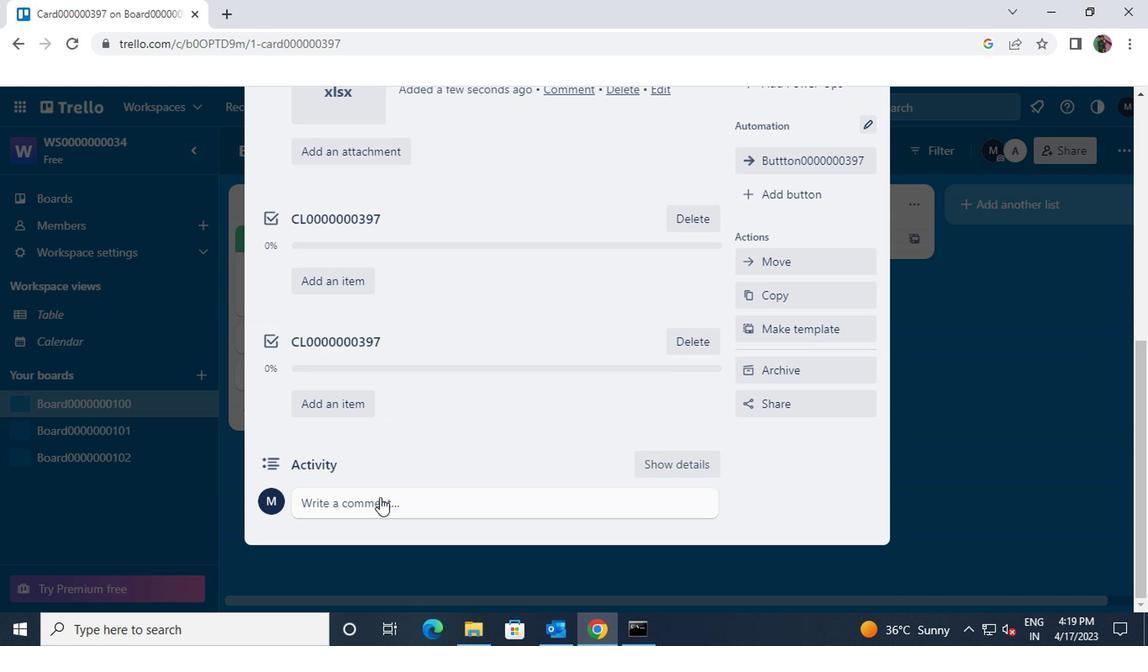 
Action: Key pressed <Key.shift>CM000000397
Screenshot: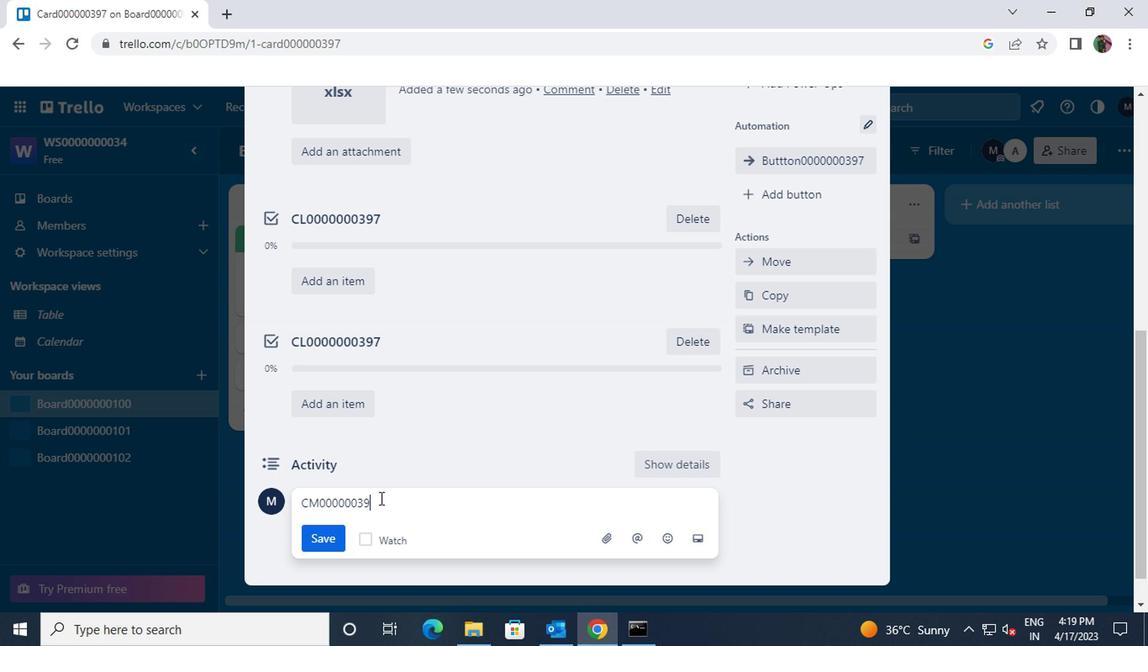 
Action: Mouse moved to (323, 540)
Screenshot: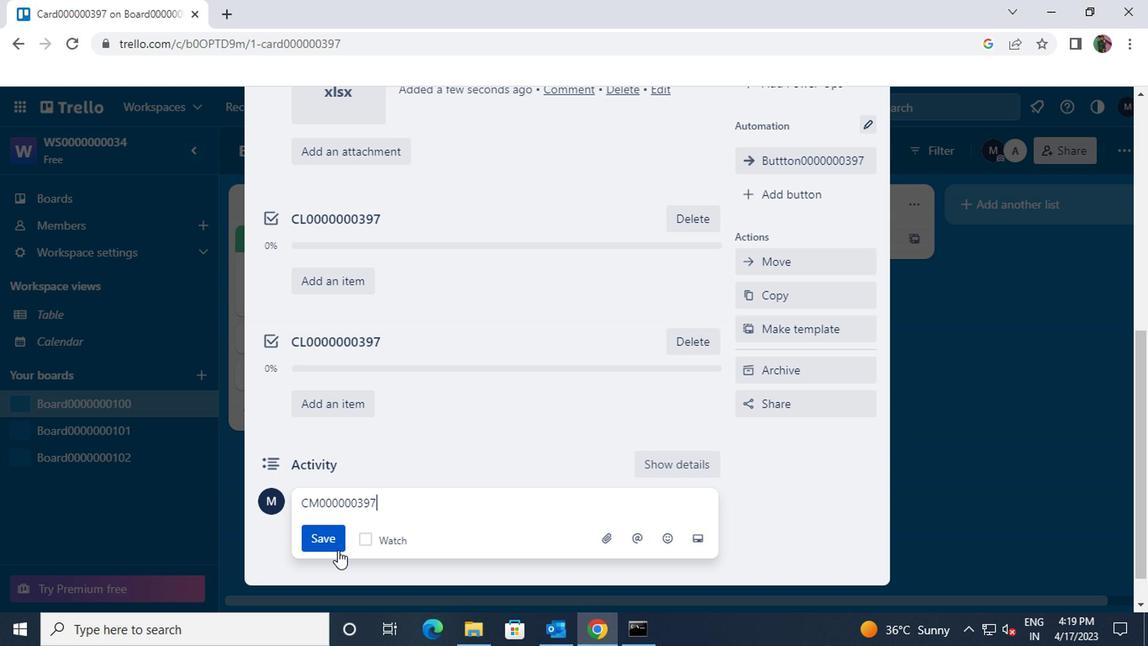 
Action: Mouse pressed left at (323, 540)
Screenshot: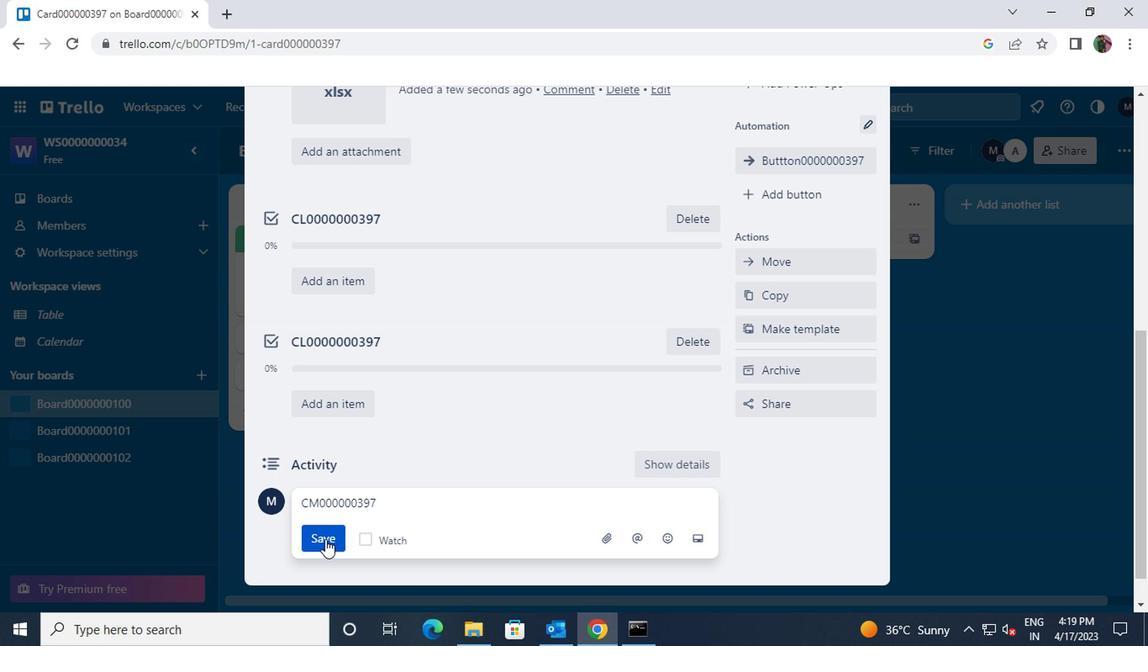 
